 Task: Find connections with filter location Balāngīr with filter topic #Venturecapitalwith filter profile language French with filter current company Xpressbees (BusyBees Logistics Solutions Pvt. Ltd.) with filter school SSMRV Degree College with filter industry Meat Products Manufacturing with filter service category Homeowners Insurance with filter keywords title Board of Directors
Action: Mouse moved to (481, 66)
Screenshot: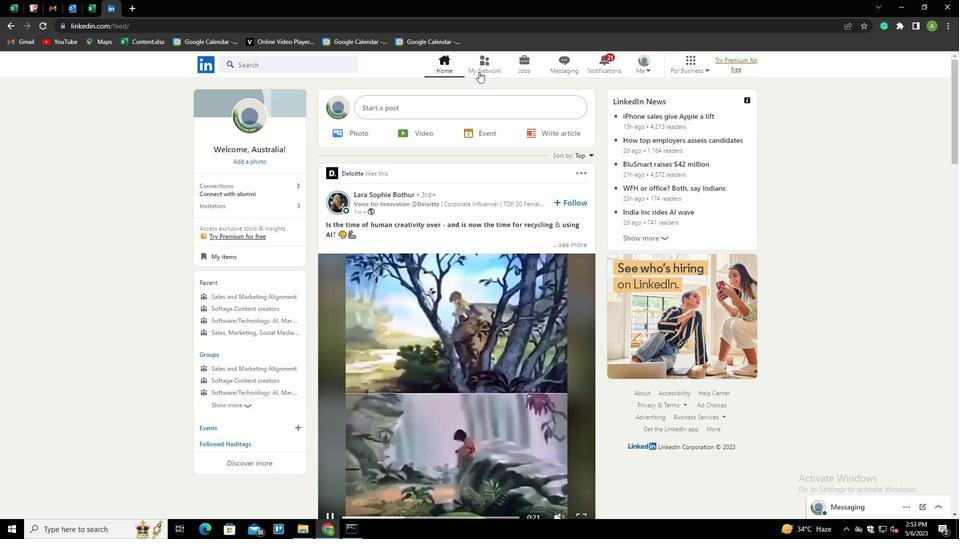 
Action: Mouse pressed left at (481, 66)
Screenshot: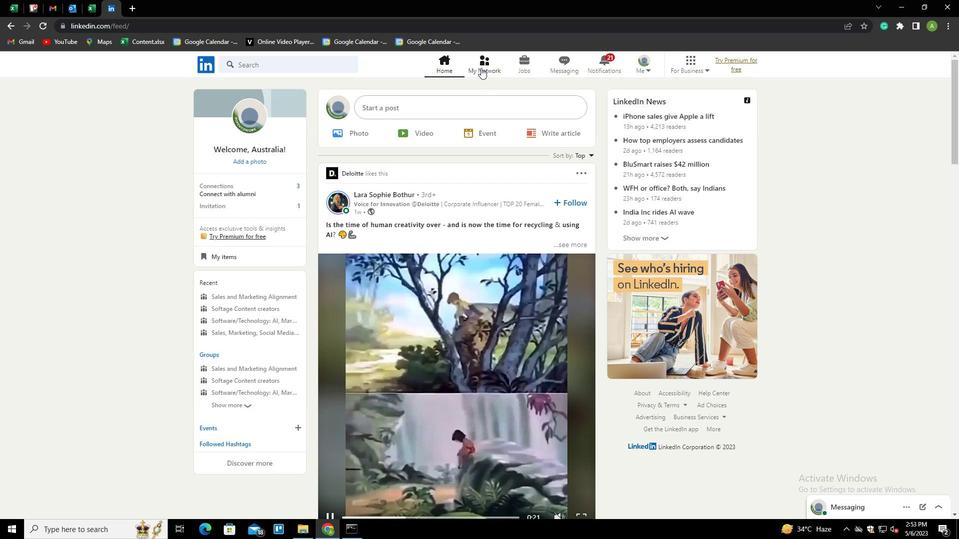 
Action: Mouse moved to (254, 117)
Screenshot: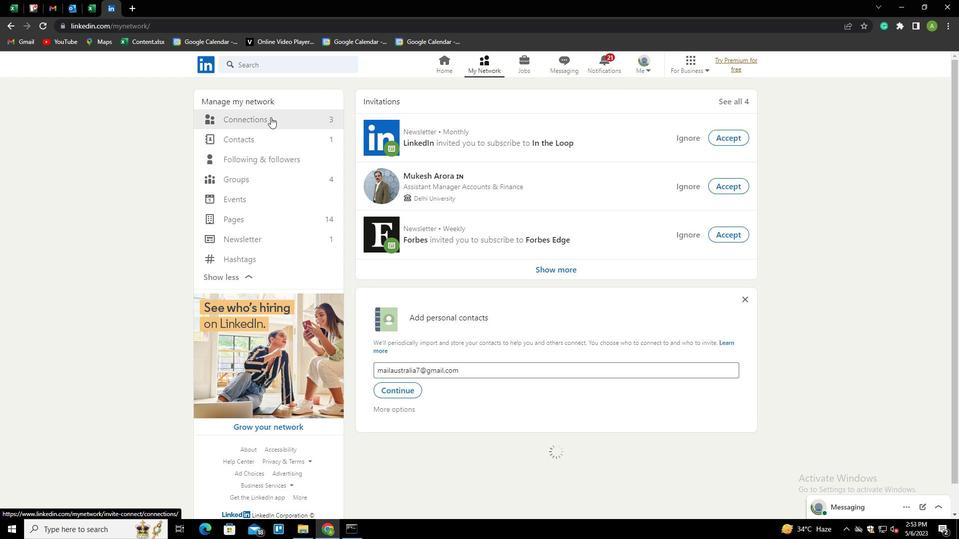 
Action: Mouse pressed left at (254, 117)
Screenshot: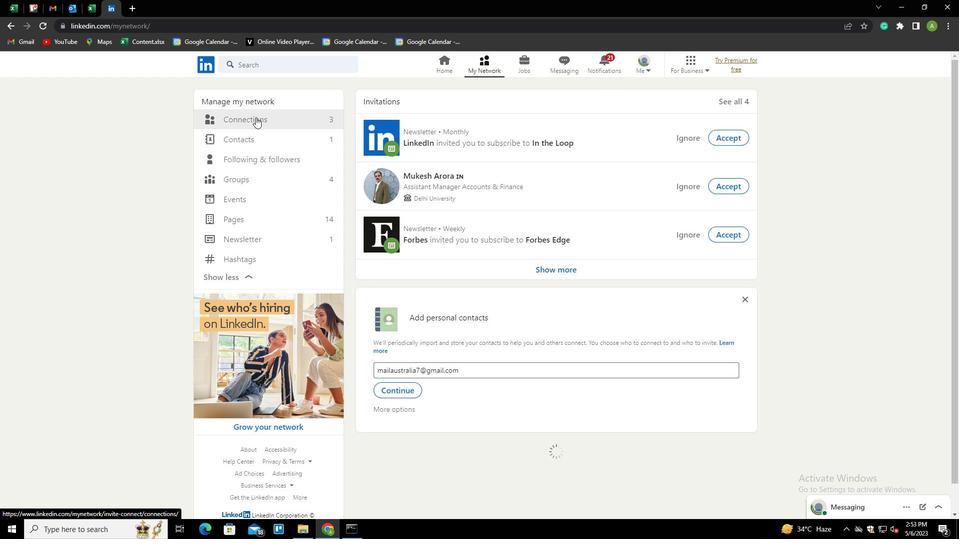 
Action: Mouse moved to (563, 121)
Screenshot: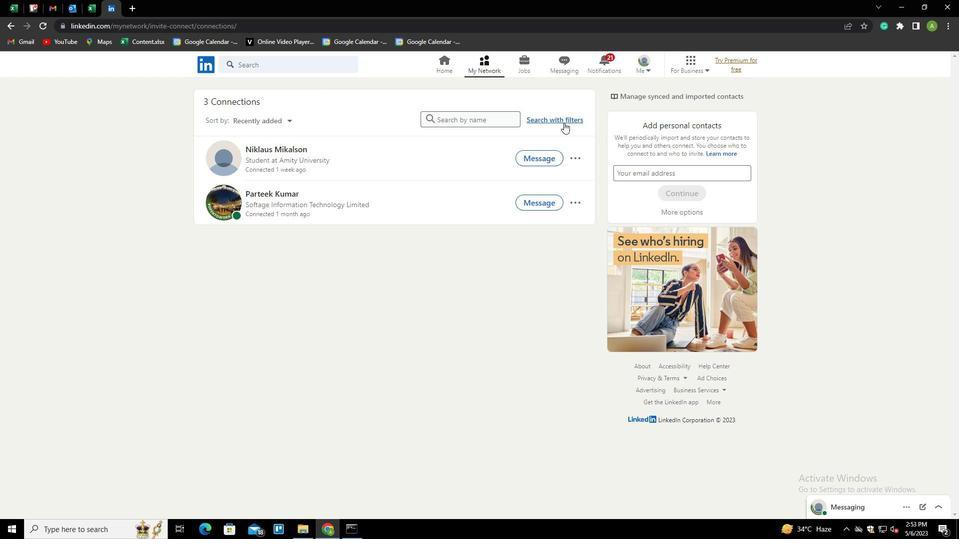 
Action: Mouse pressed left at (563, 121)
Screenshot: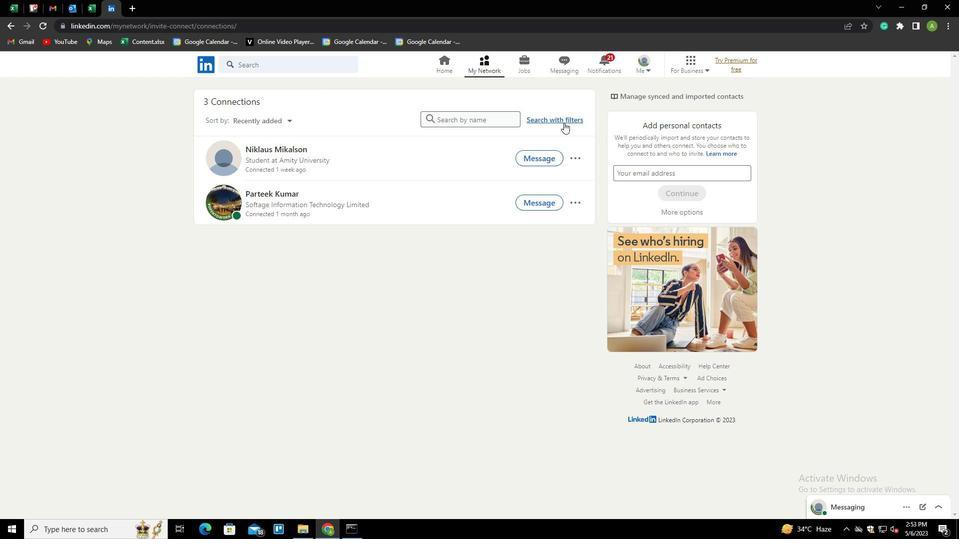 
Action: Mouse moved to (515, 92)
Screenshot: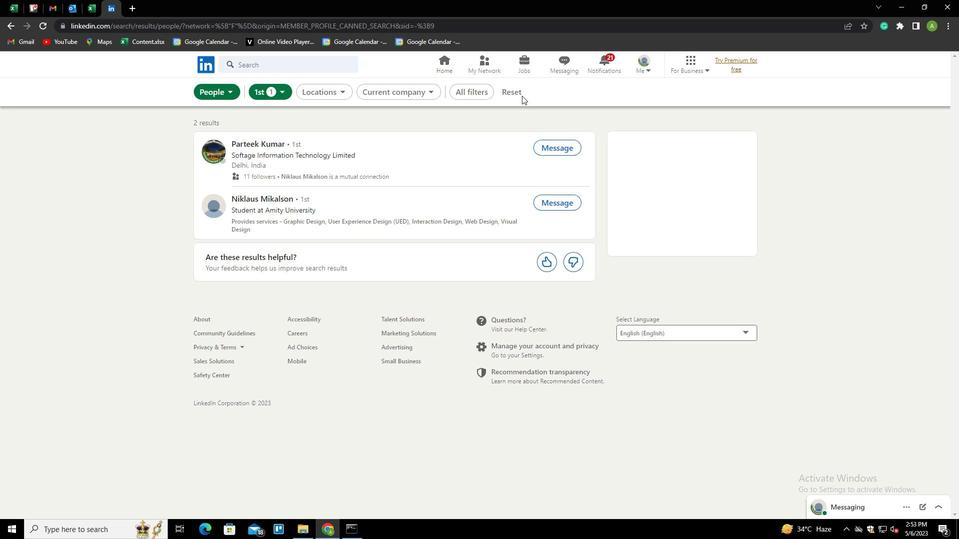 
Action: Mouse pressed left at (515, 92)
Screenshot: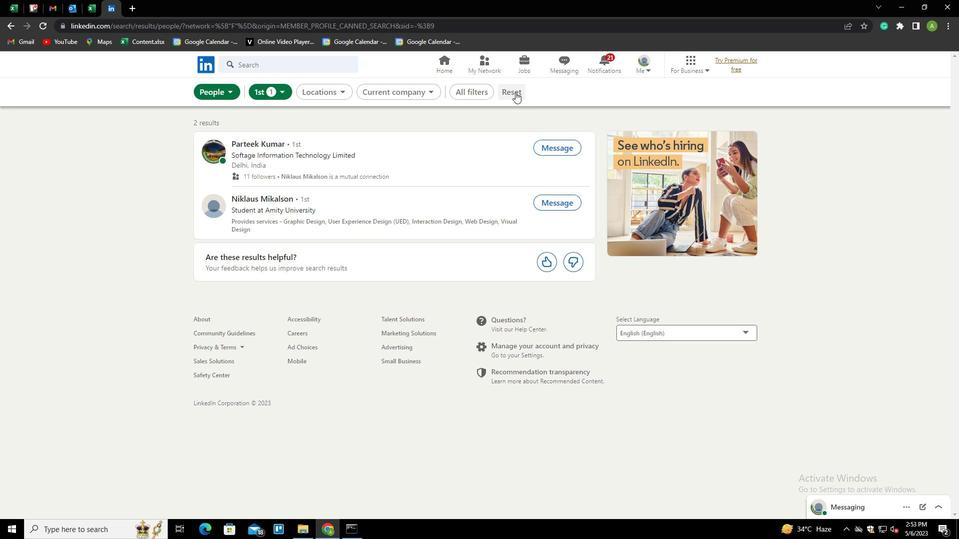 
Action: Mouse moved to (507, 92)
Screenshot: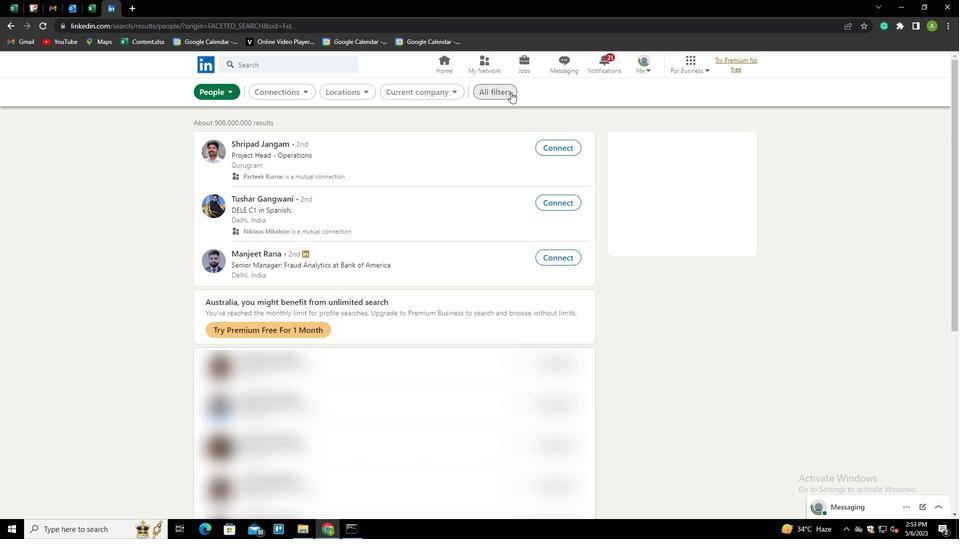 
Action: Mouse pressed left at (507, 92)
Screenshot: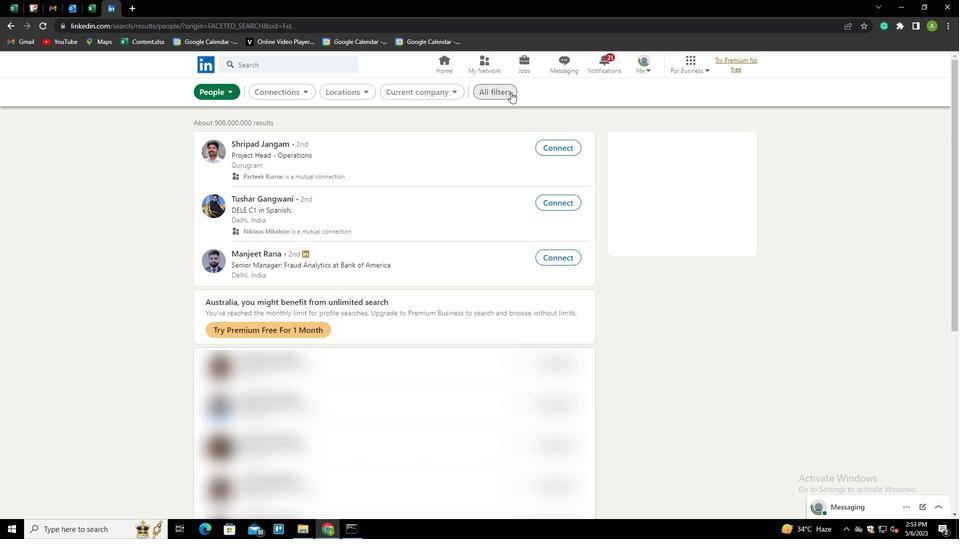 
Action: Mouse moved to (793, 298)
Screenshot: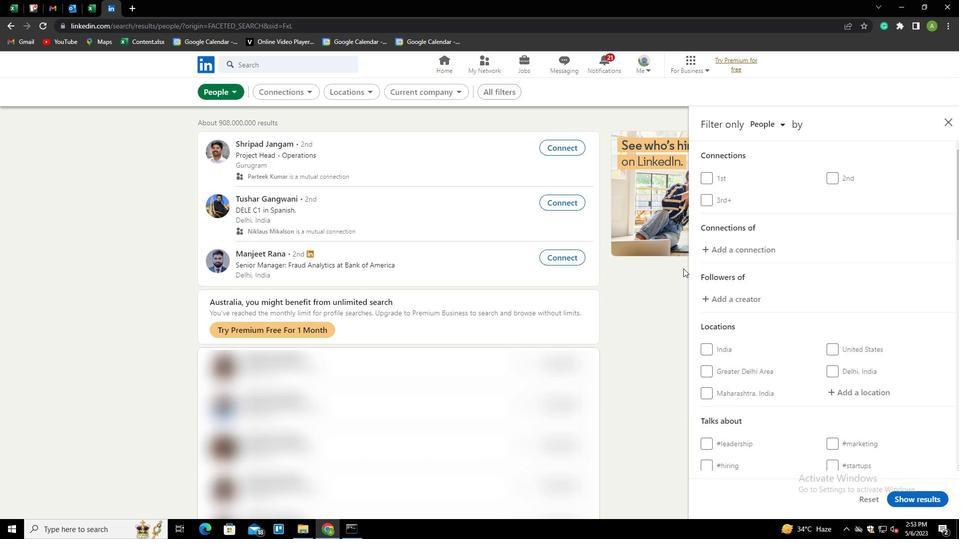 
Action: Mouse scrolled (793, 297) with delta (0, 0)
Screenshot: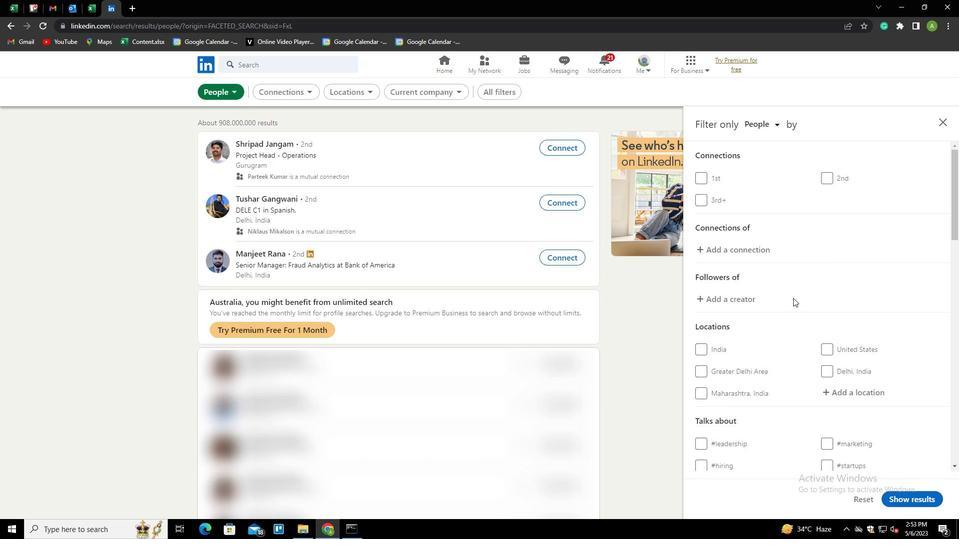 
Action: Mouse scrolled (793, 297) with delta (0, 0)
Screenshot: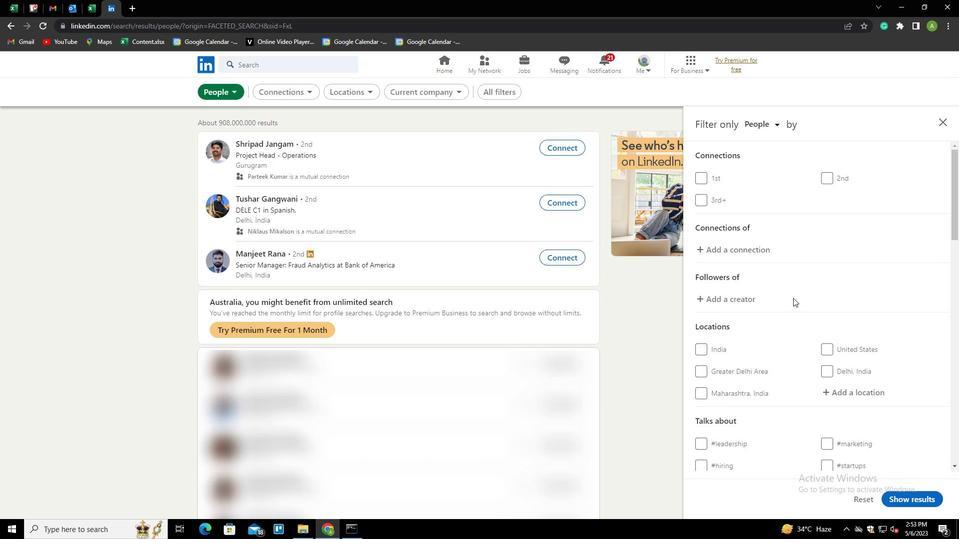 
Action: Mouse scrolled (793, 297) with delta (0, 0)
Screenshot: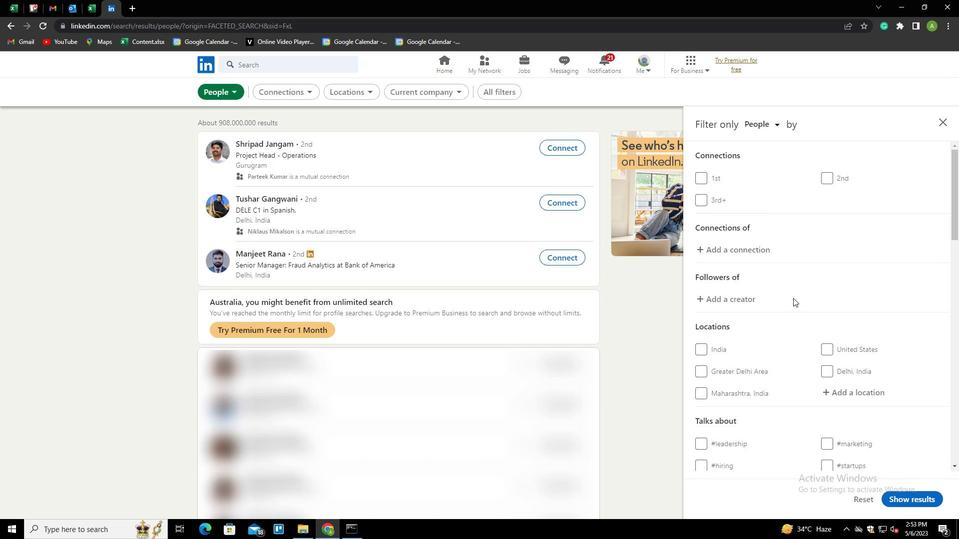 
Action: Mouse moved to (848, 244)
Screenshot: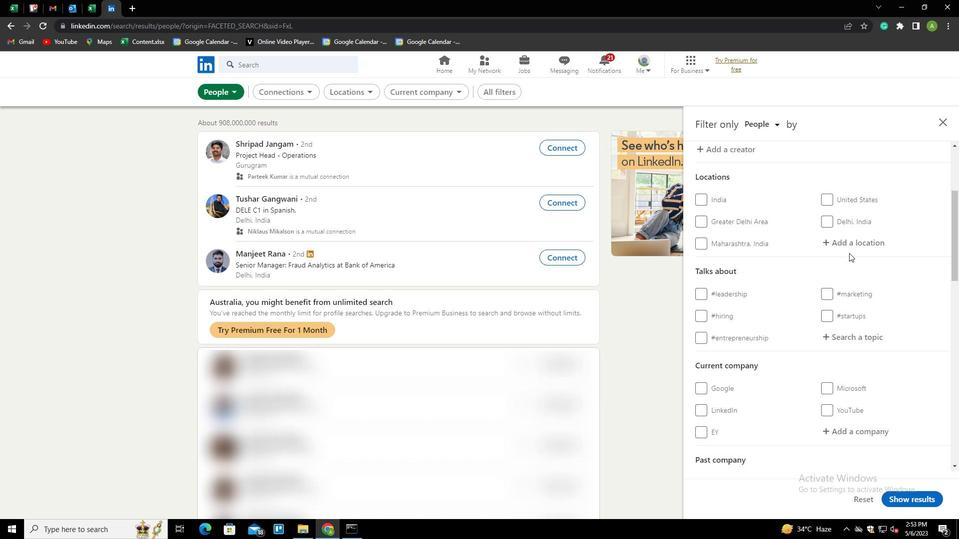 
Action: Mouse pressed left at (848, 244)
Screenshot: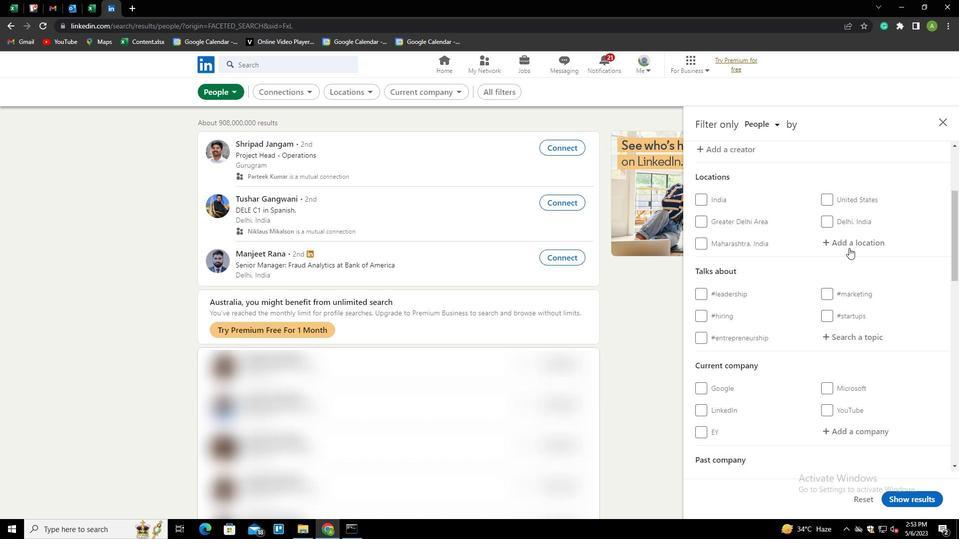 
Action: Key pressed <Key.shift>
Screenshot: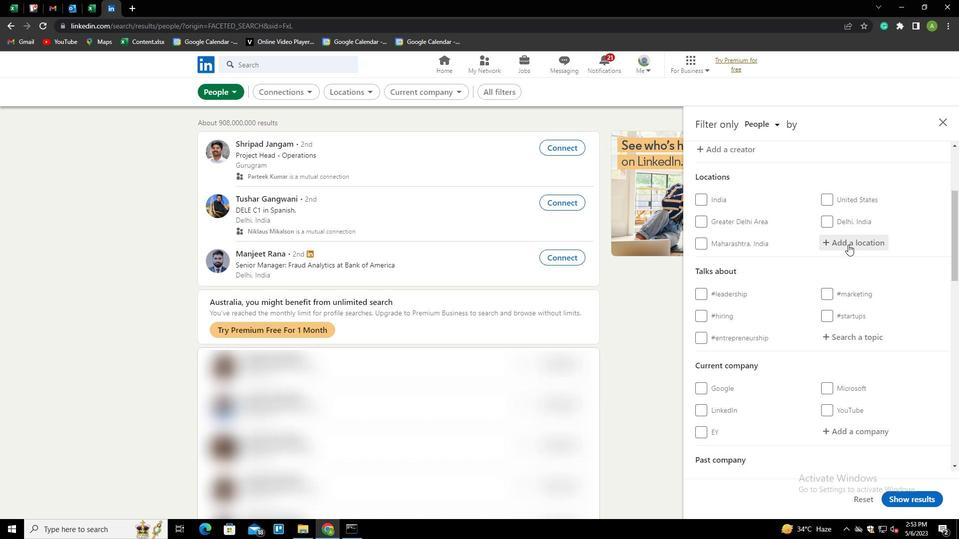 
Action: Mouse moved to (848, 244)
Screenshot: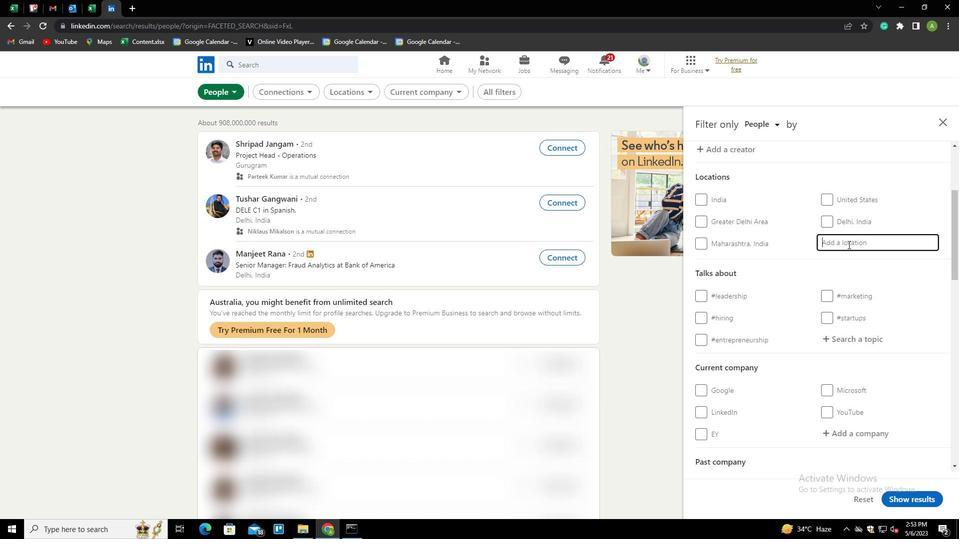 
Action: Key pressed BALANGIR<Key.down><Key.enter>
Screenshot: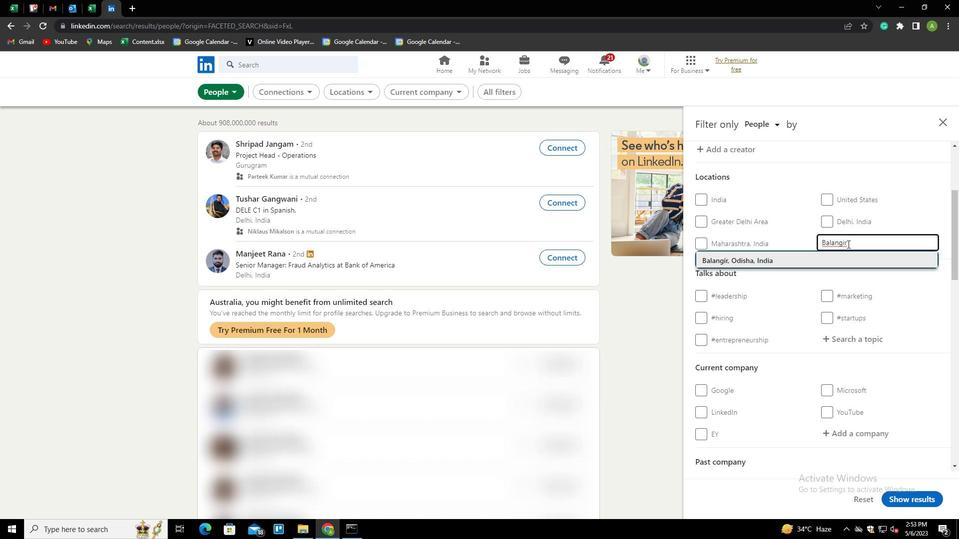 
Action: Mouse moved to (846, 243)
Screenshot: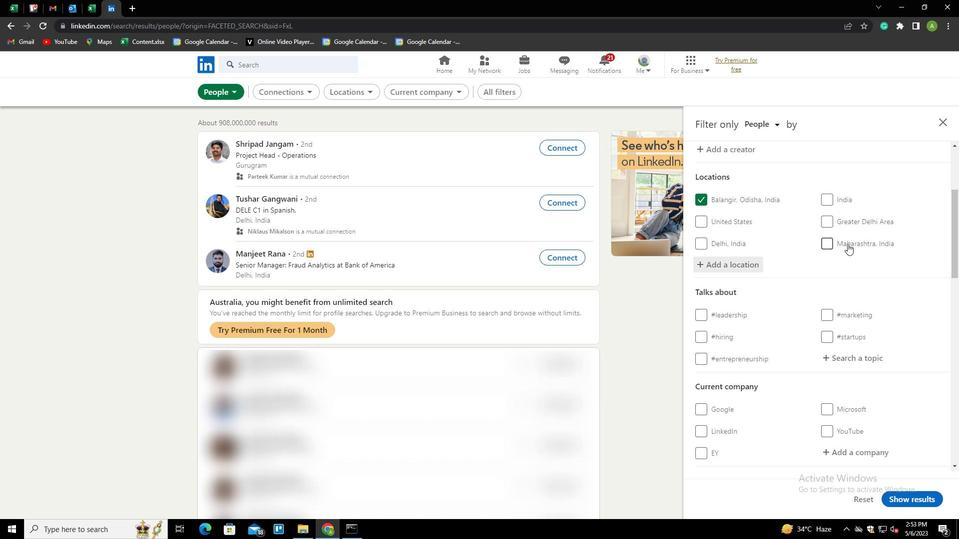 
Action: Mouse scrolled (846, 242) with delta (0, 0)
Screenshot: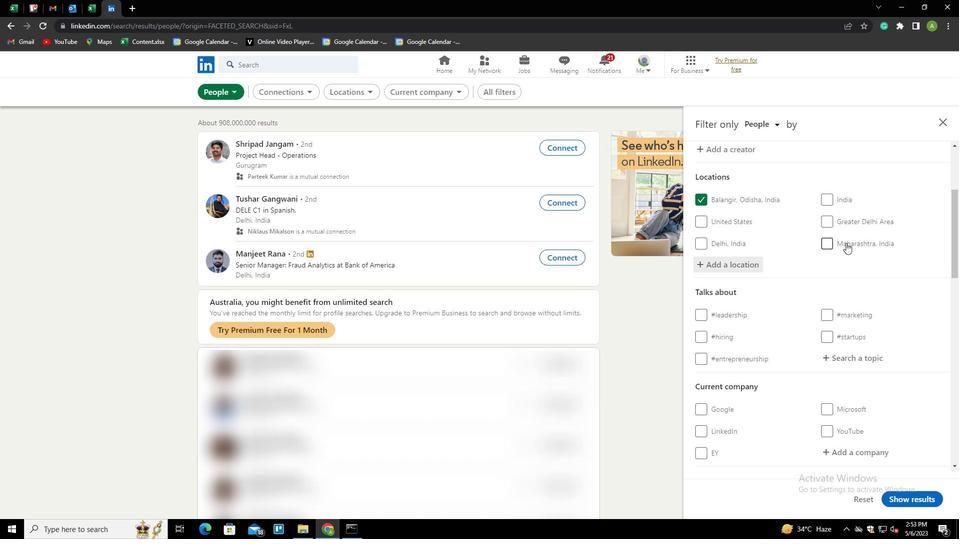 
Action: Mouse moved to (847, 243)
Screenshot: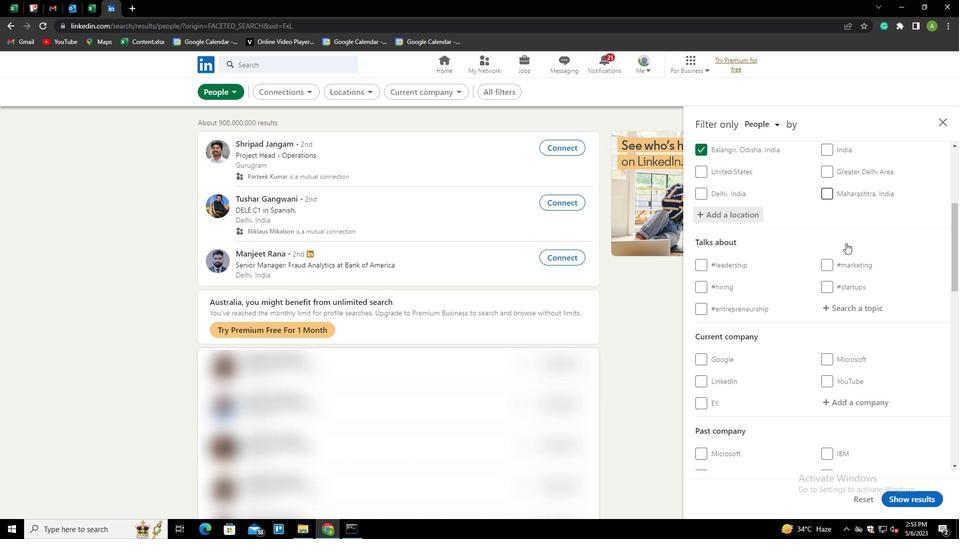 
Action: Mouse scrolled (847, 243) with delta (0, 0)
Screenshot: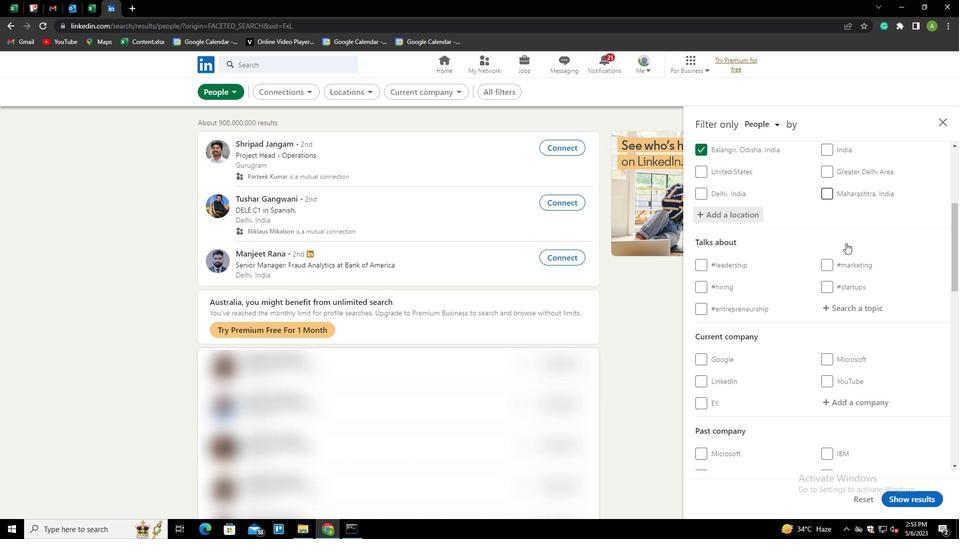 
Action: Mouse moved to (849, 258)
Screenshot: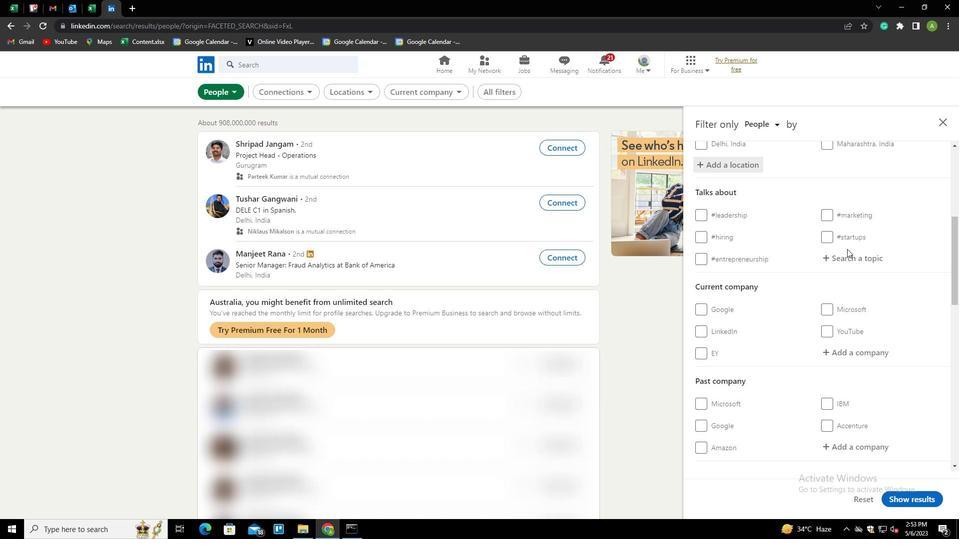 
Action: Mouse pressed left at (849, 258)
Screenshot: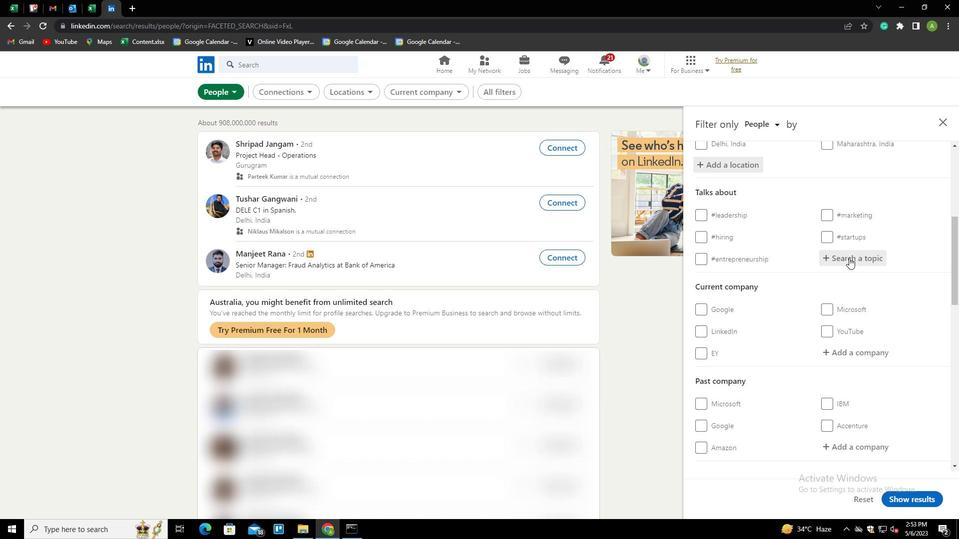 
Action: Key pressed <Key.shift>BE<Key.backspace><Key.backspace><Key.shift>VENTURECAPITAL<Key.down><Key.enter>
Screenshot: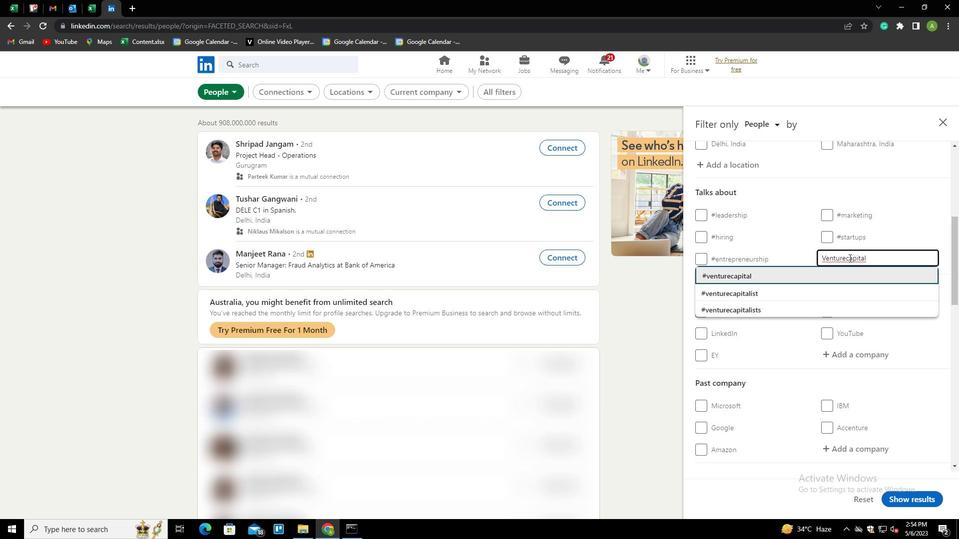 
Action: Mouse scrolled (849, 257) with delta (0, 0)
Screenshot: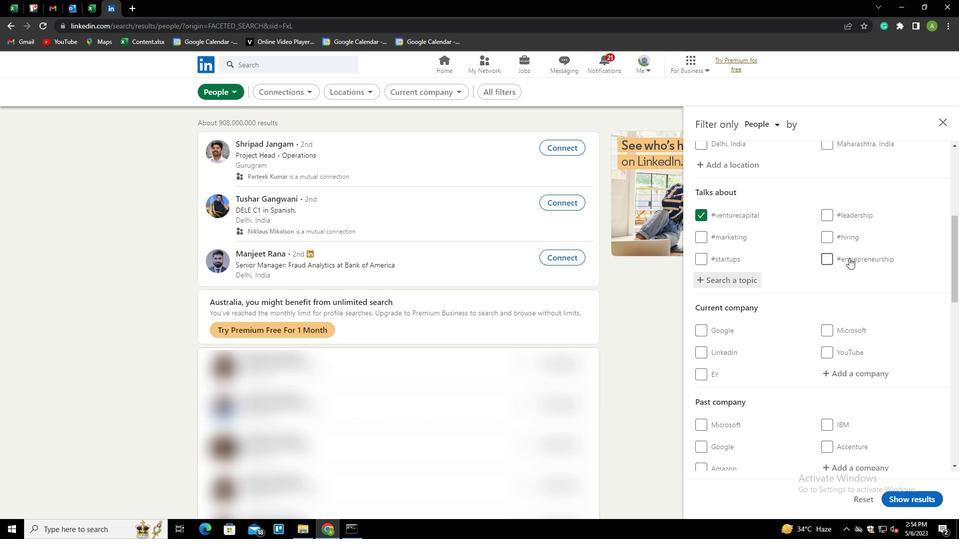 
Action: Mouse scrolled (849, 257) with delta (0, 0)
Screenshot: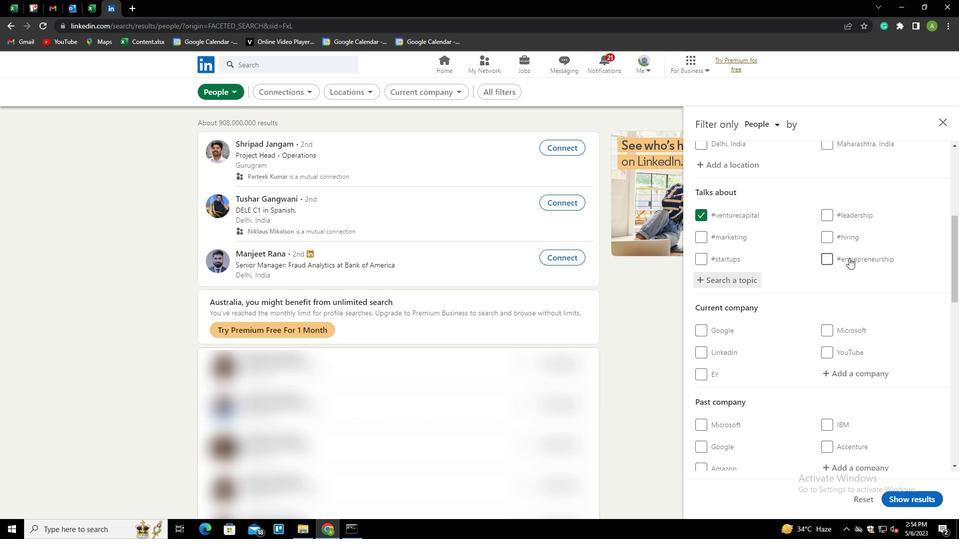 
Action: Mouse scrolled (849, 257) with delta (0, 0)
Screenshot: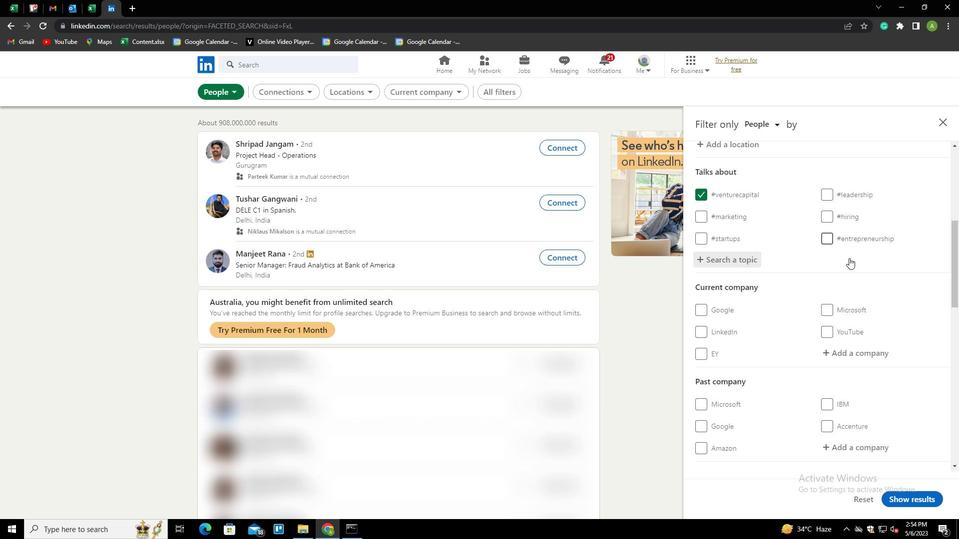 
Action: Mouse moved to (849, 260)
Screenshot: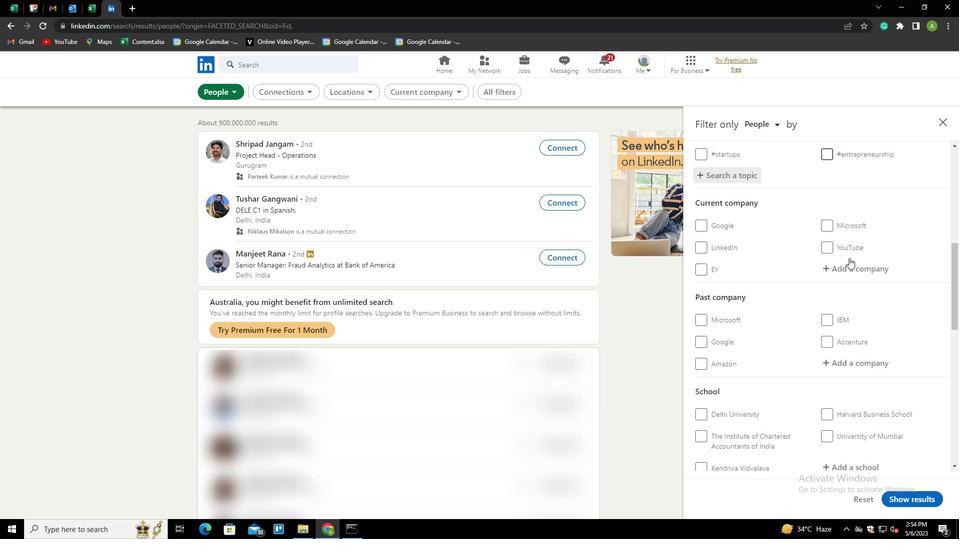 
Action: Mouse scrolled (849, 260) with delta (0, 0)
Screenshot: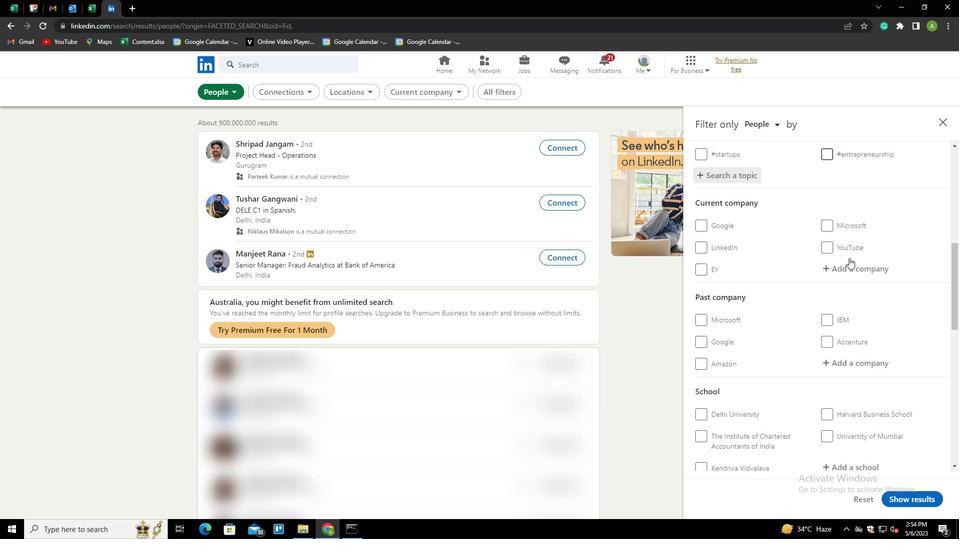 
Action: Mouse moved to (849, 261)
Screenshot: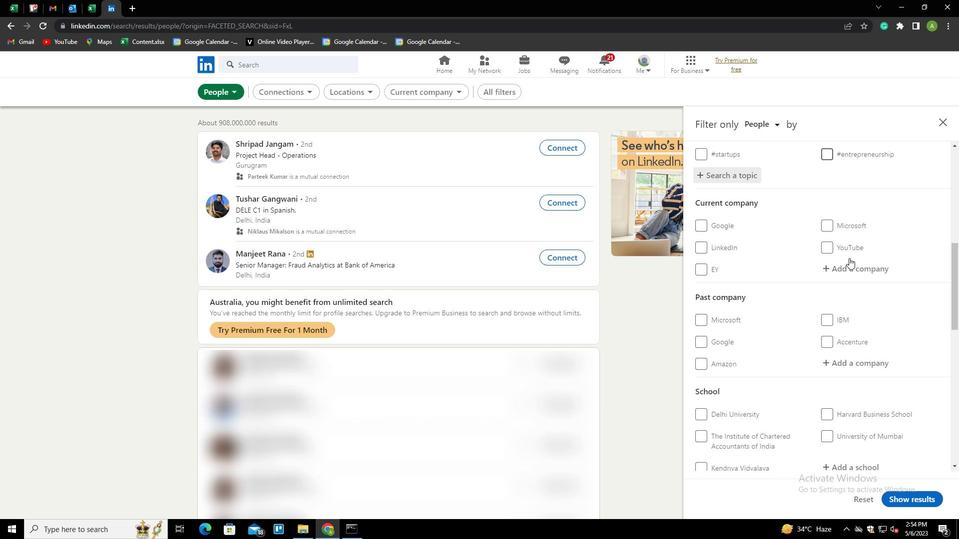 
Action: Mouse scrolled (849, 260) with delta (0, 0)
Screenshot: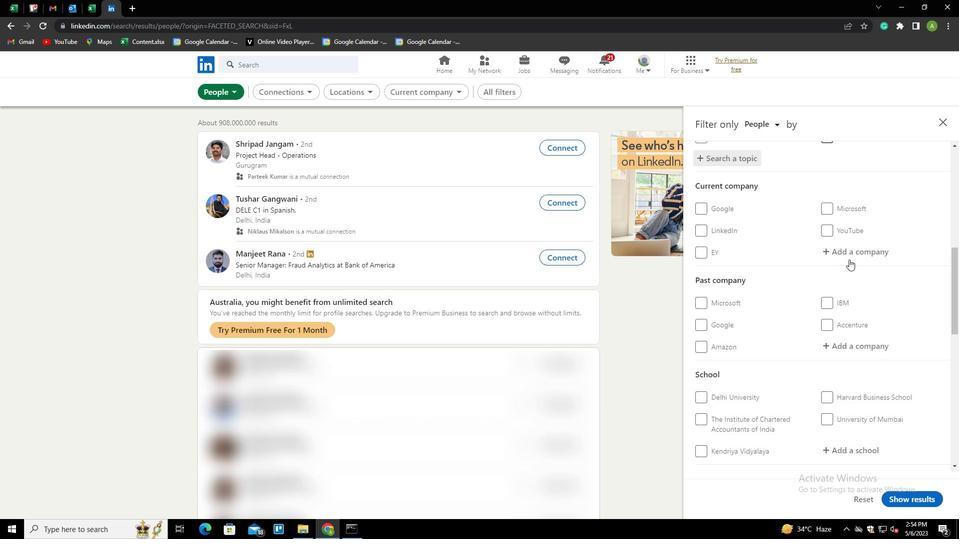 
Action: Mouse scrolled (849, 260) with delta (0, 0)
Screenshot: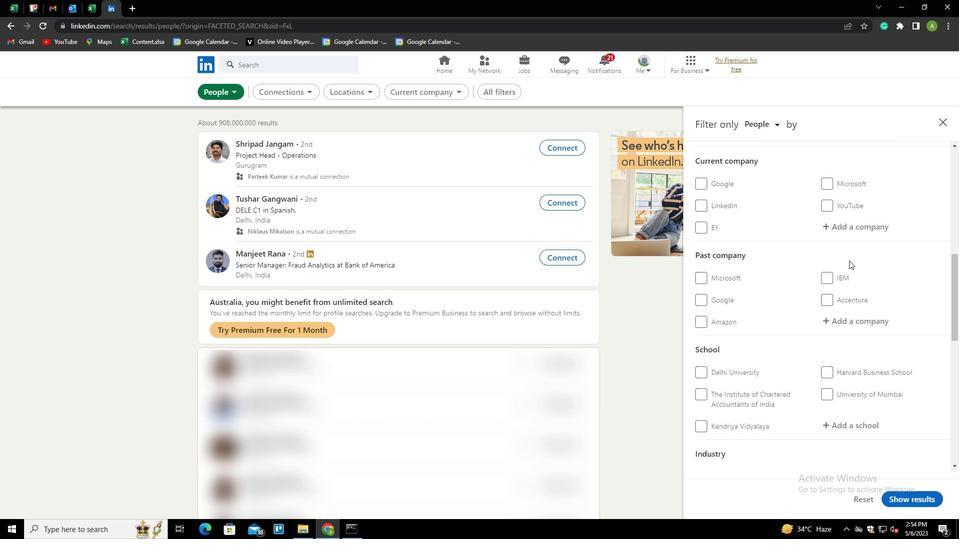 
Action: Mouse scrolled (849, 260) with delta (0, 0)
Screenshot: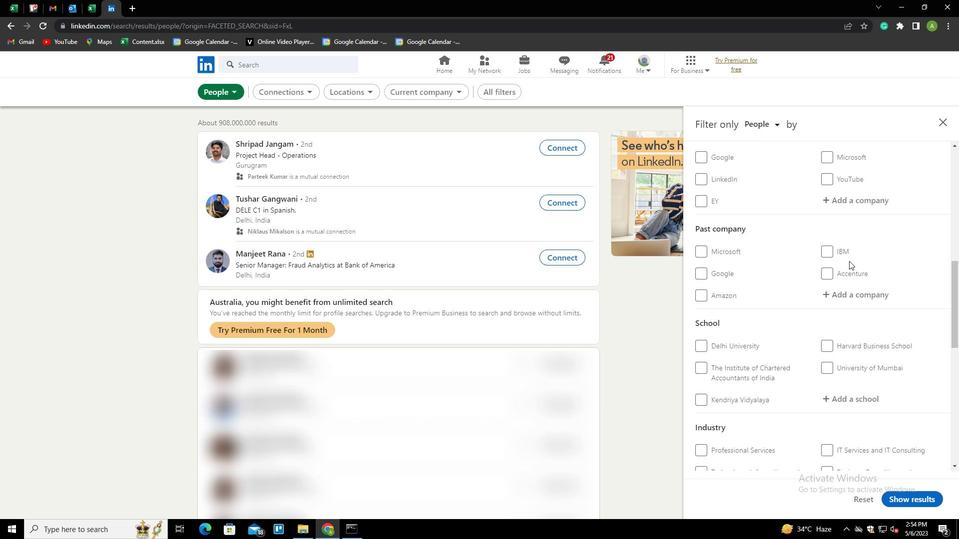 
Action: Mouse scrolled (849, 260) with delta (0, 0)
Screenshot: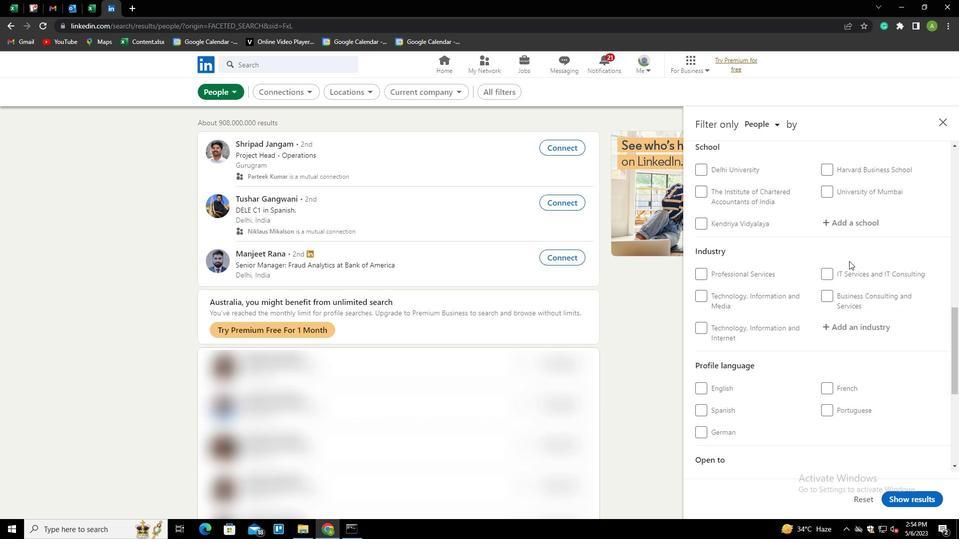 
Action: Mouse scrolled (849, 260) with delta (0, 0)
Screenshot: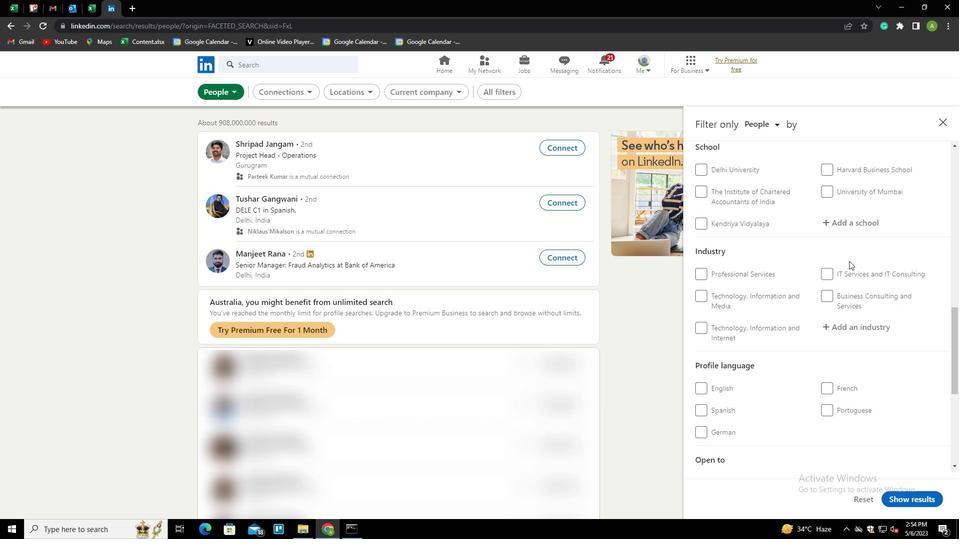 
Action: Mouse moved to (824, 286)
Screenshot: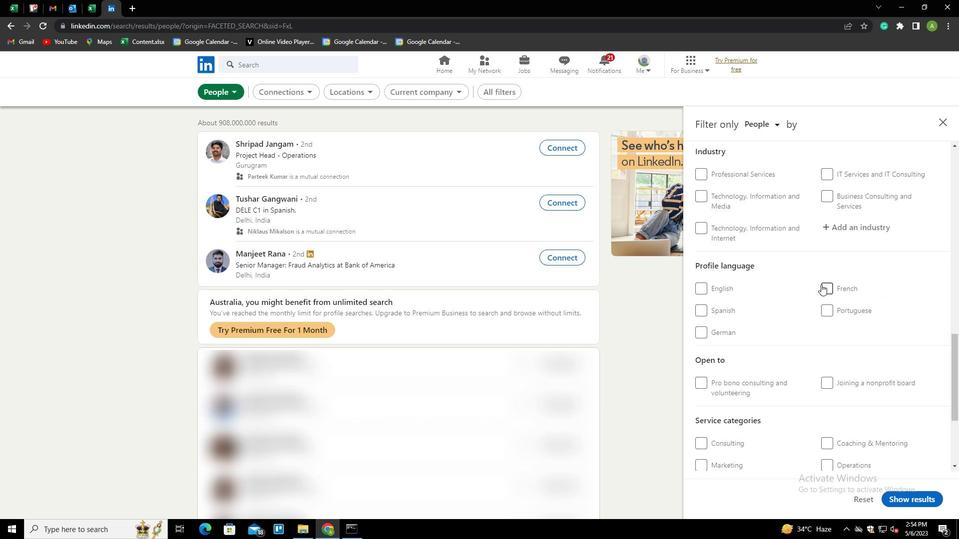 
Action: Mouse pressed left at (824, 286)
Screenshot: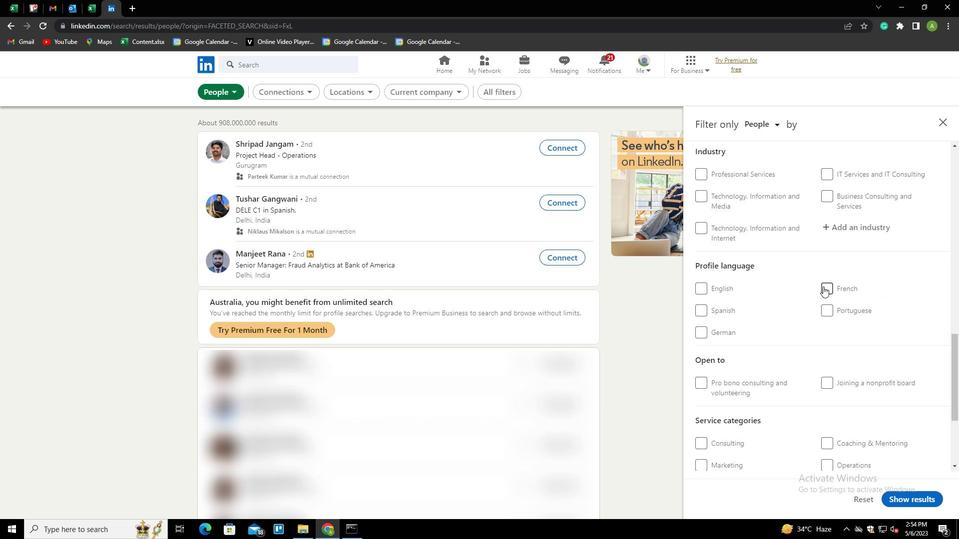 
Action: Mouse moved to (857, 266)
Screenshot: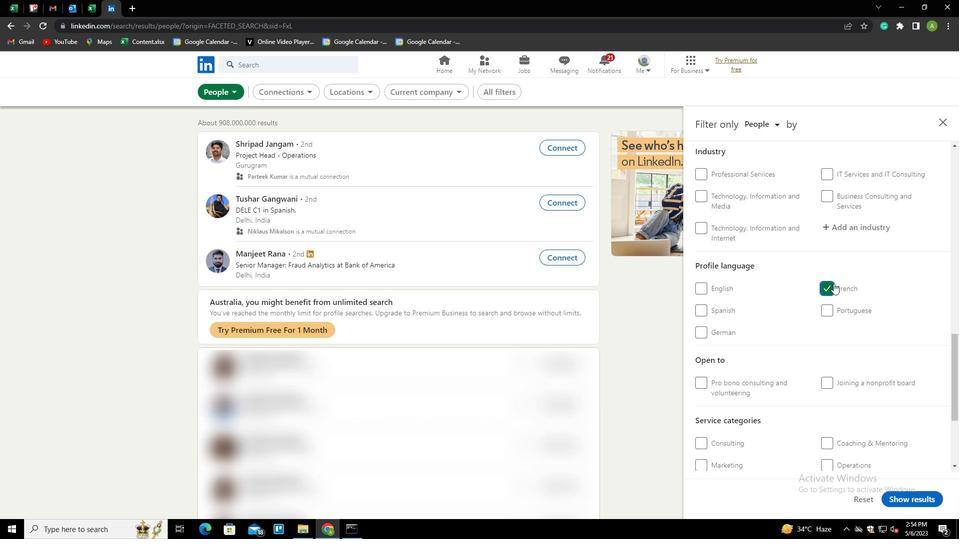 
Action: Mouse scrolled (857, 267) with delta (0, 0)
Screenshot: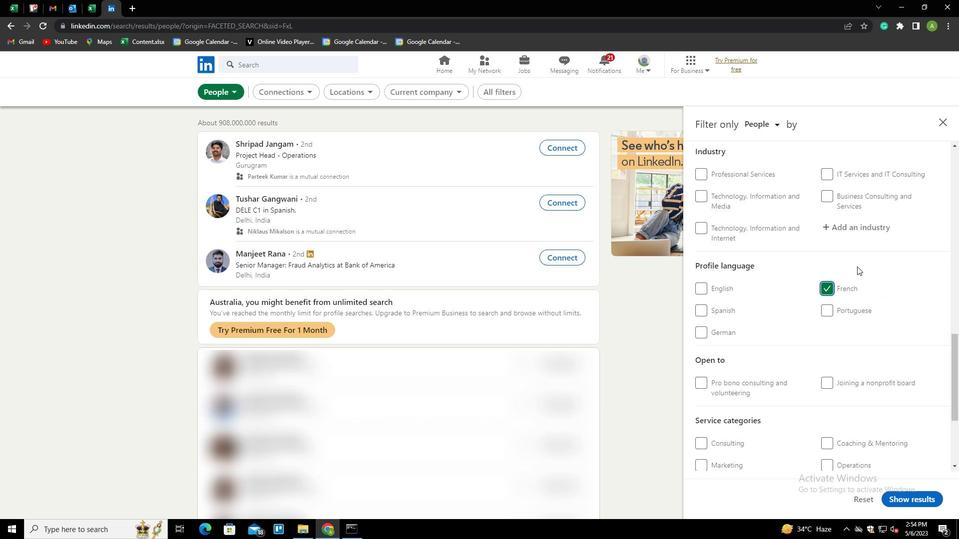 
Action: Mouse scrolled (857, 267) with delta (0, 0)
Screenshot: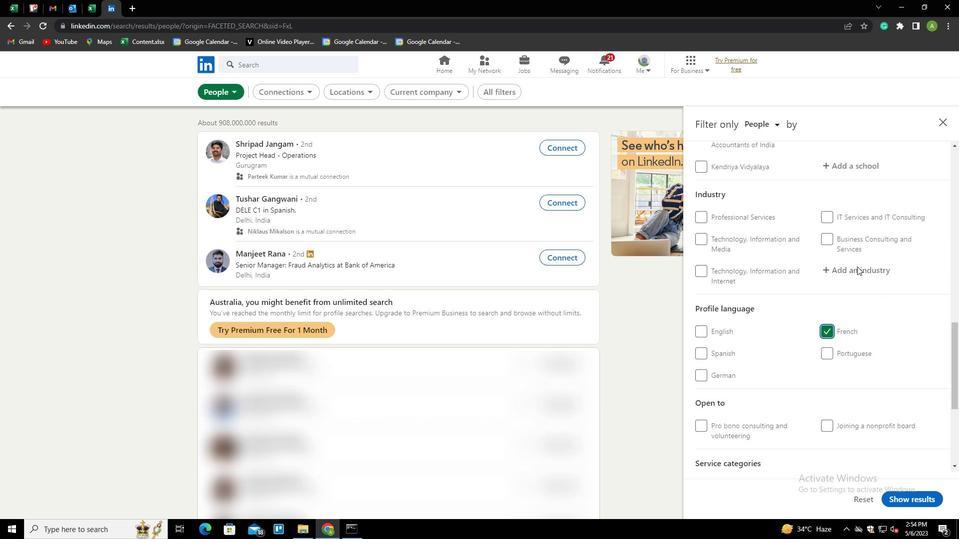 
Action: Mouse moved to (858, 266)
Screenshot: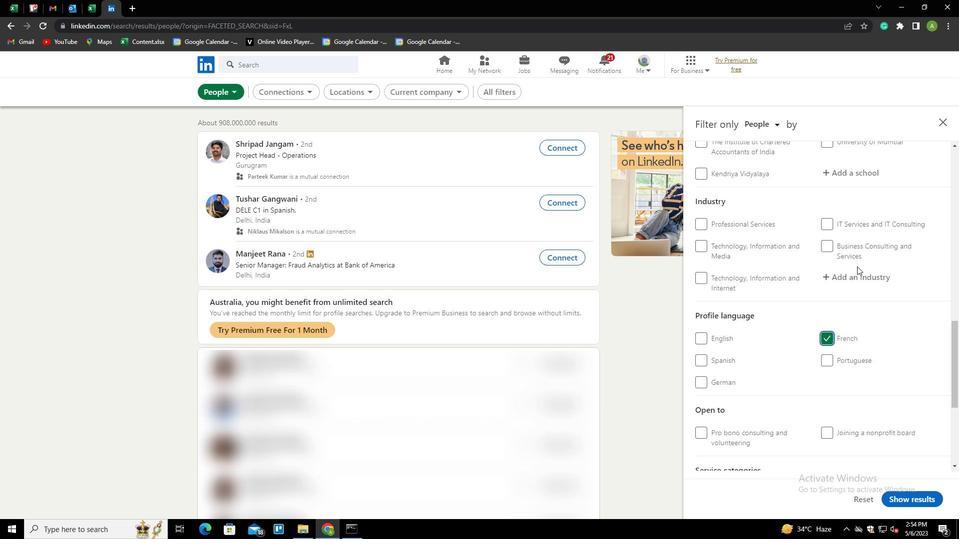 
Action: Mouse scrolled (858, 267) with delta (0, 0)
Screenshot: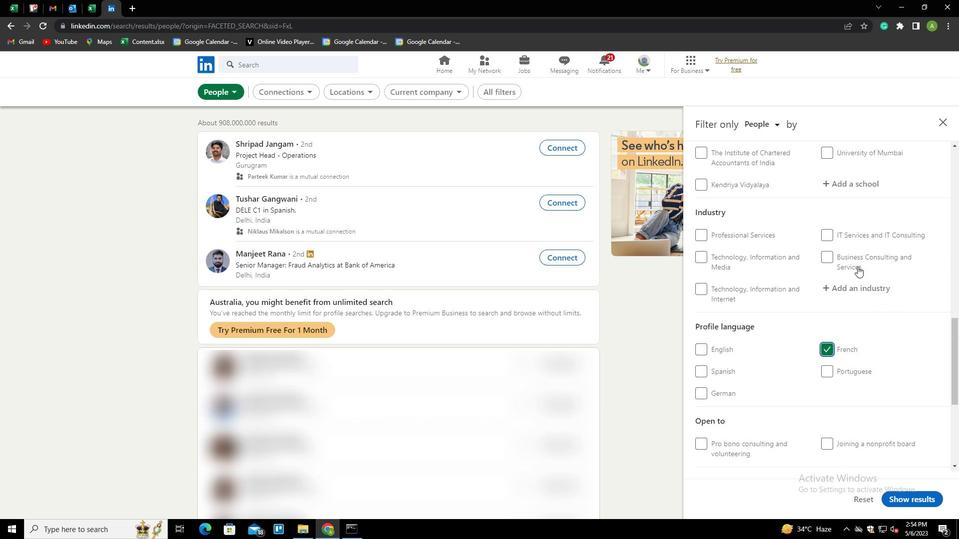 
Action: Mouse scrolled (858, 267) with delta (0, 0)
Screenshot: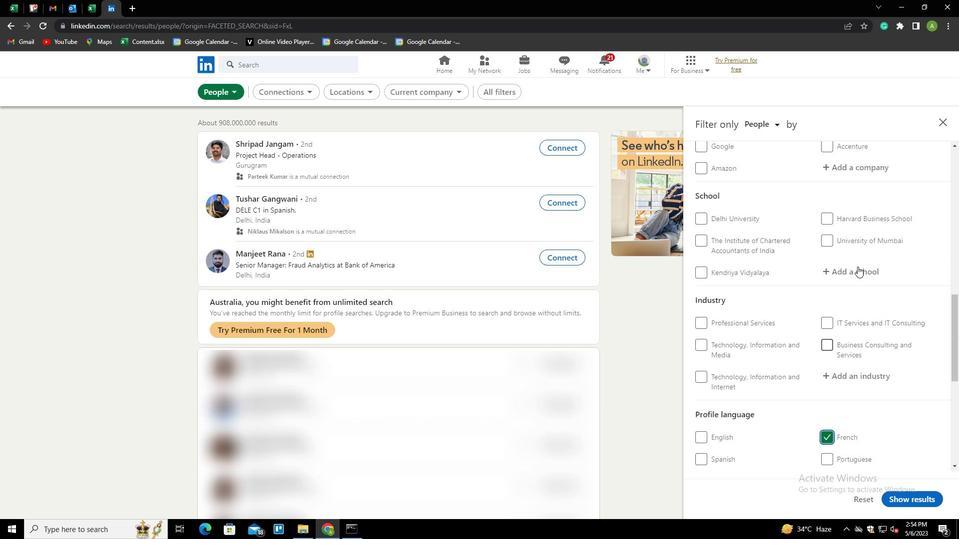 
Action: Mouse scrolled (858, 267) with delta (0, 0)
Screenshot: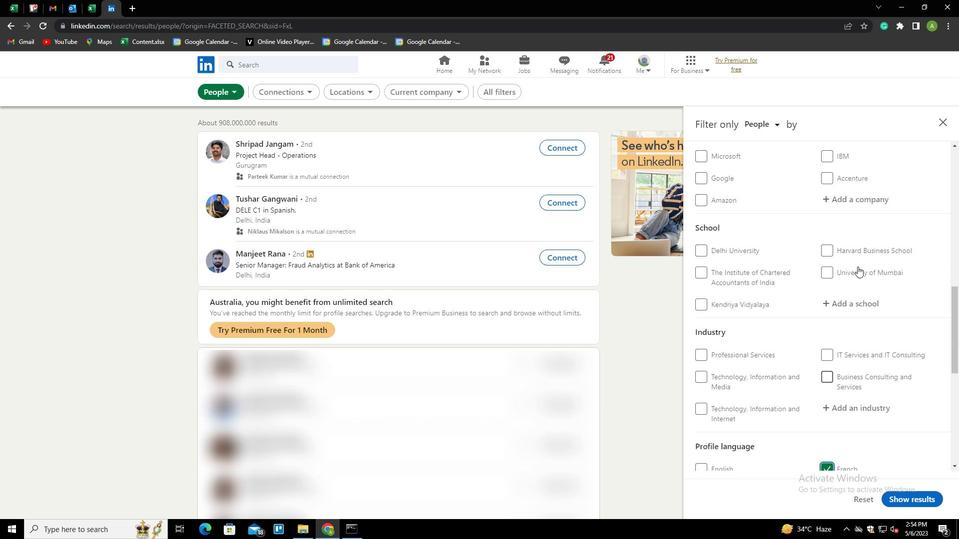 
Action: Mouse scrolled (858, 267) with delta (0, 0)
Screenshot: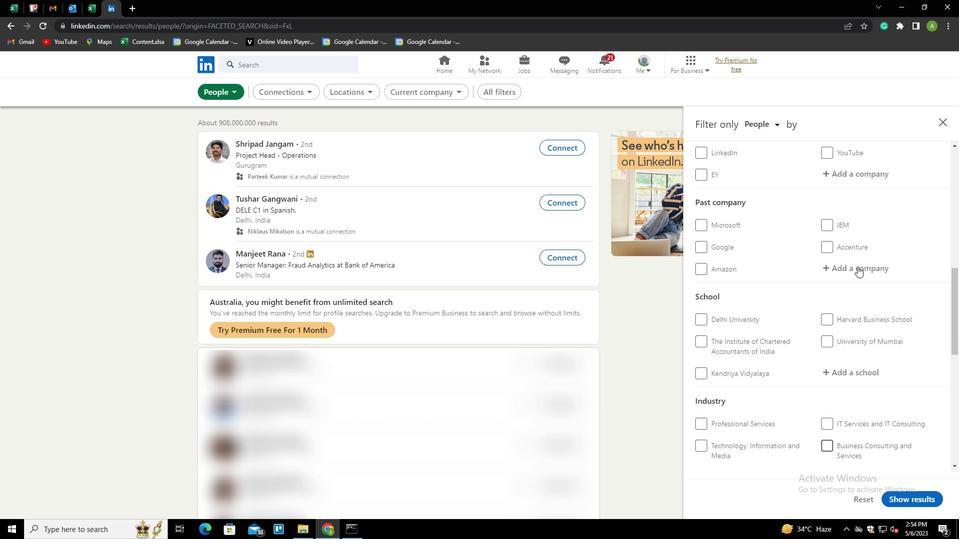 
Action: Mouse moved to (848, 226)
Screenshot: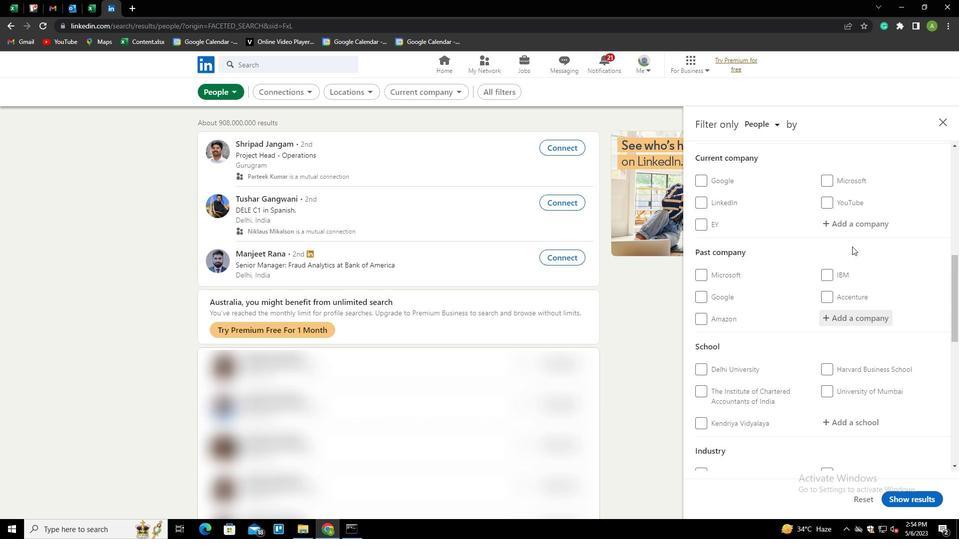 
Action: Mouse pressed left at (848, 226)
Screenshot: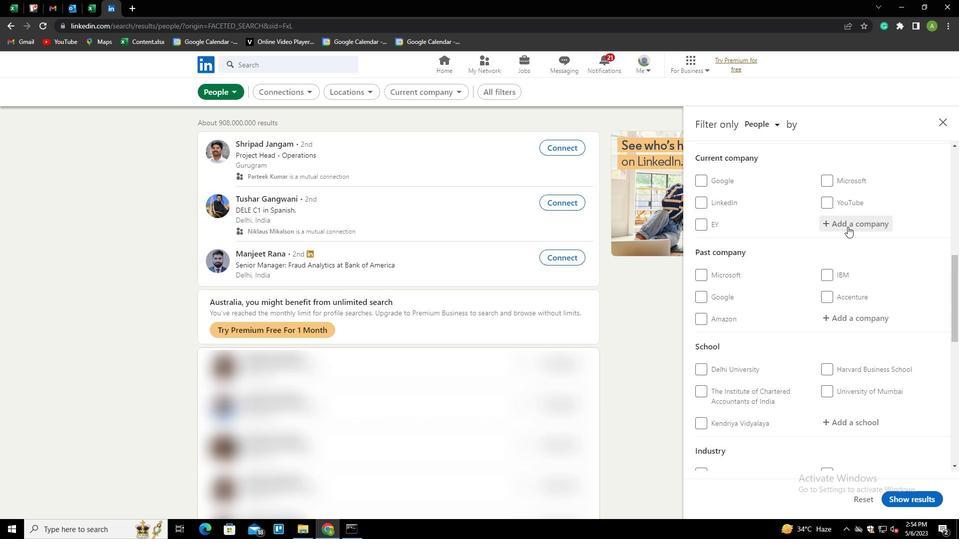 
Action: Key pressed <Key.shift>XPRESSBEES<Key.space><Key.down><Key.enter>
Screenshot: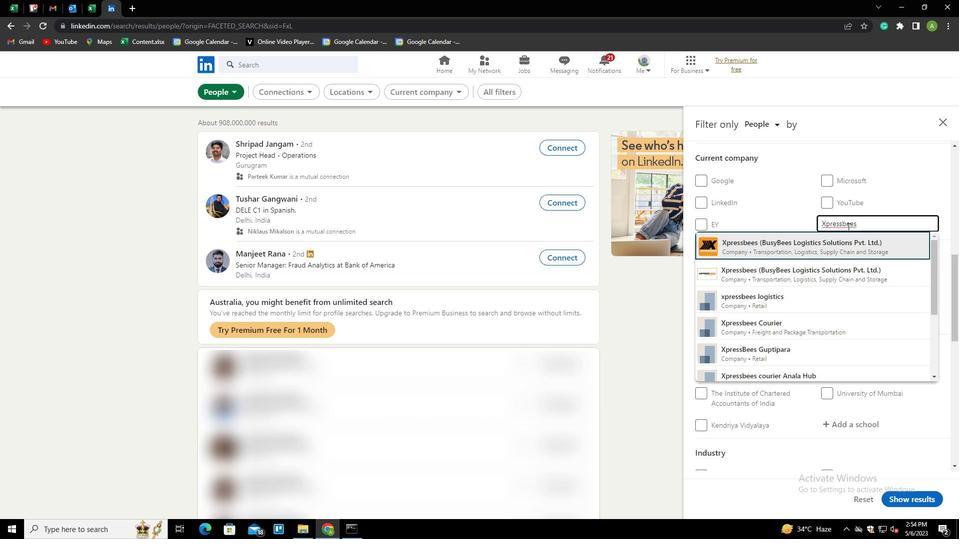 
Action: Mouse scrolled (848, 226) with delta (0, 0)
Screenshot: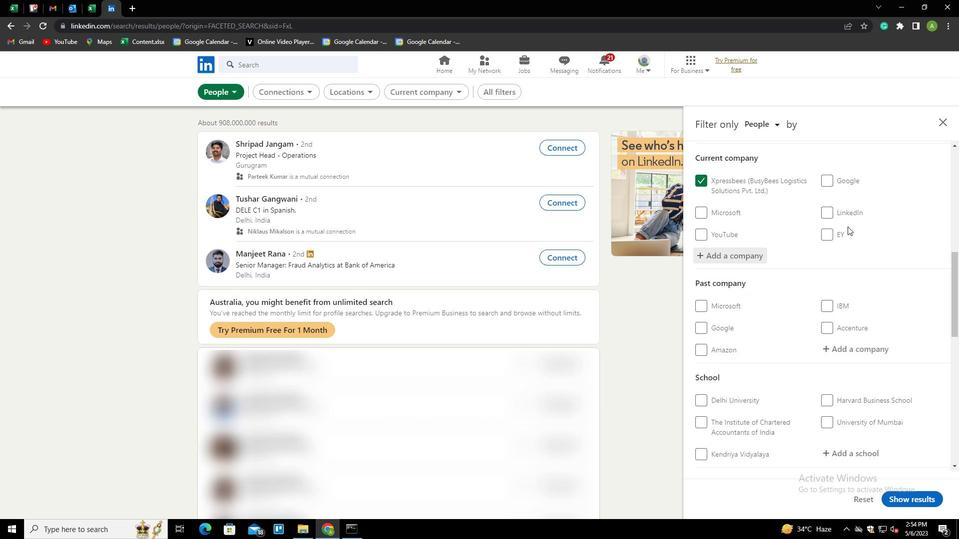 
Action: Mouse scrolled (848, 226) with delta (0, 0)
Screenshot: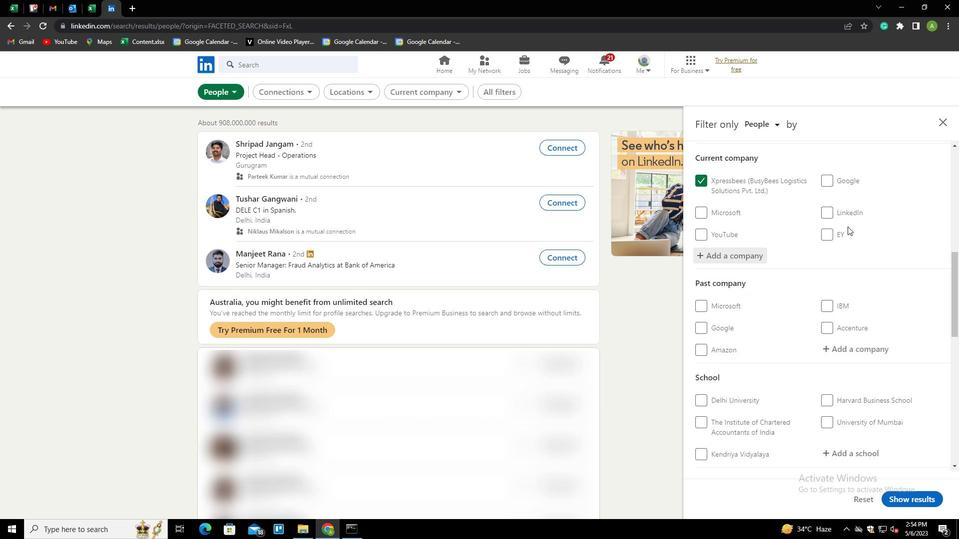 
Action: Mouse scrolled (848, 226) with delta (0, 0)
Screenshot: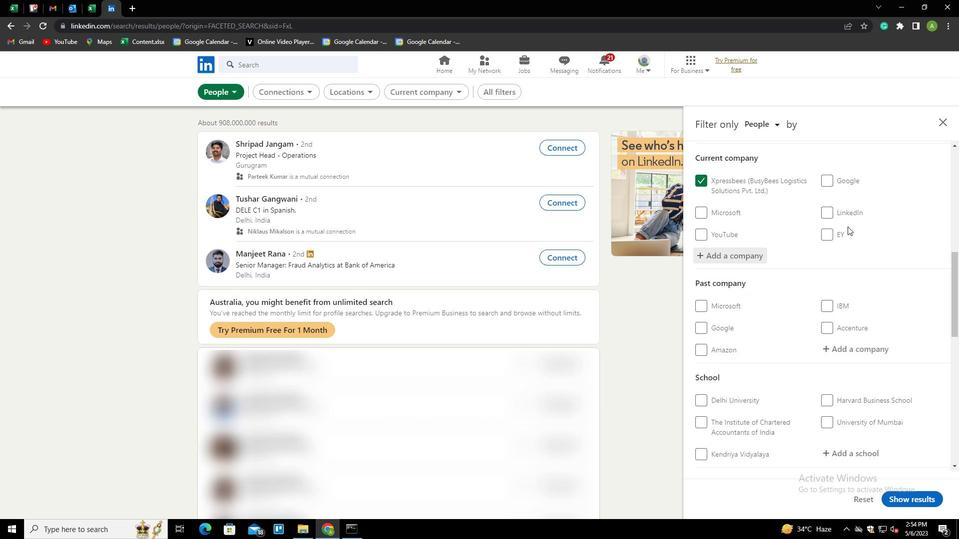 
Action: Mouse scrolled (848, 226) with delta (0, 0)
Screenshot: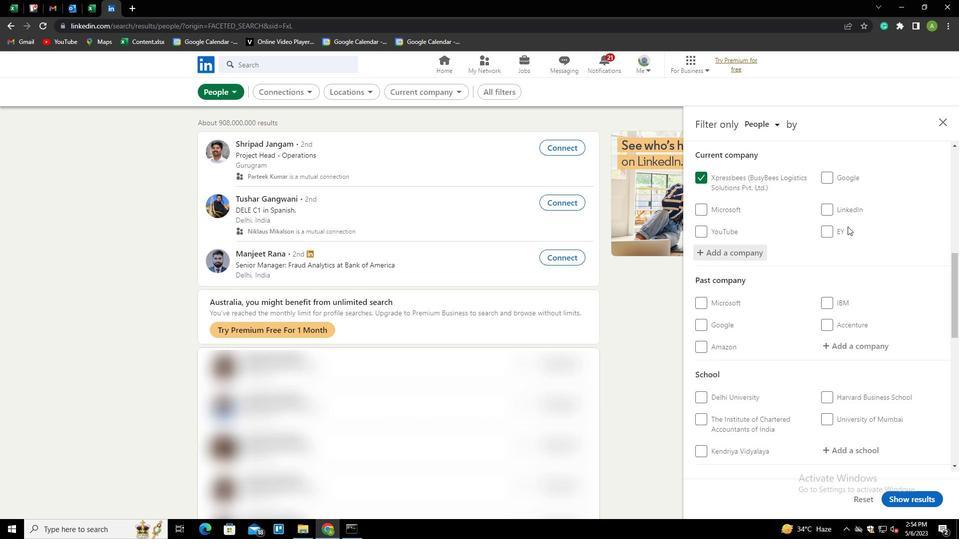 
Action: Mouse moved to (845, 251)
Screenshot: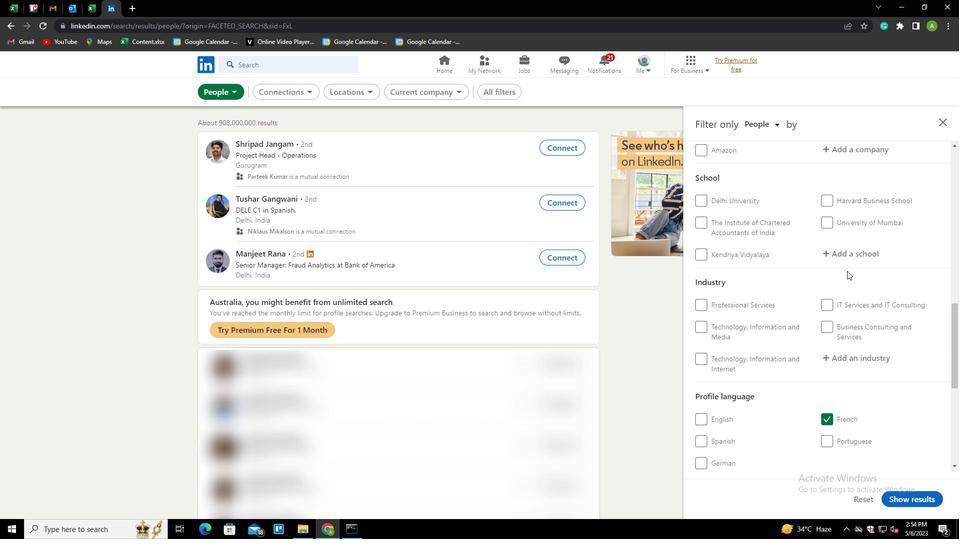 
Action: Mouse pressed left at (845, 251)
Screenshot: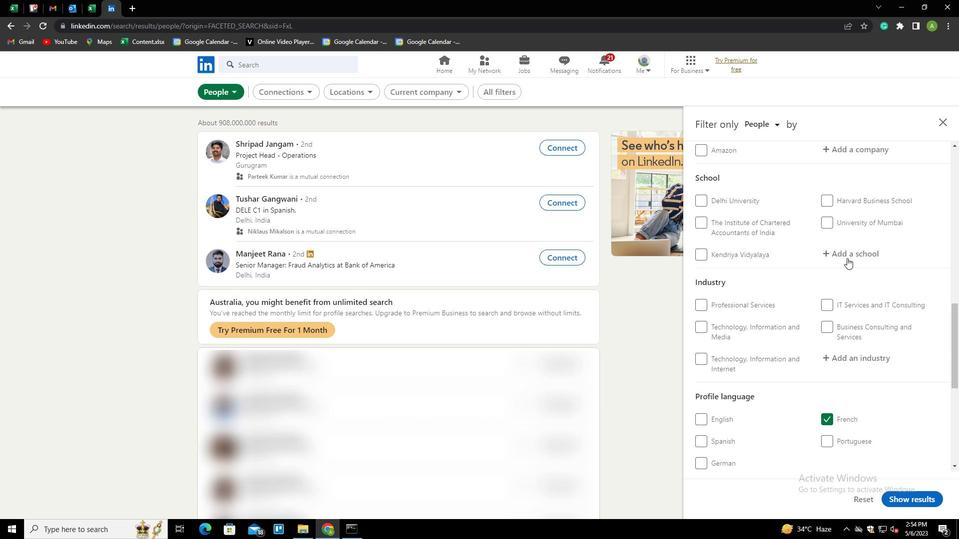 
Action: Key pressed <Key.shift>SSMRV<Key.space>DEGREE<Key.space><Key.shift>COLLEGE<Key.down><Key.enter>
Screenshot: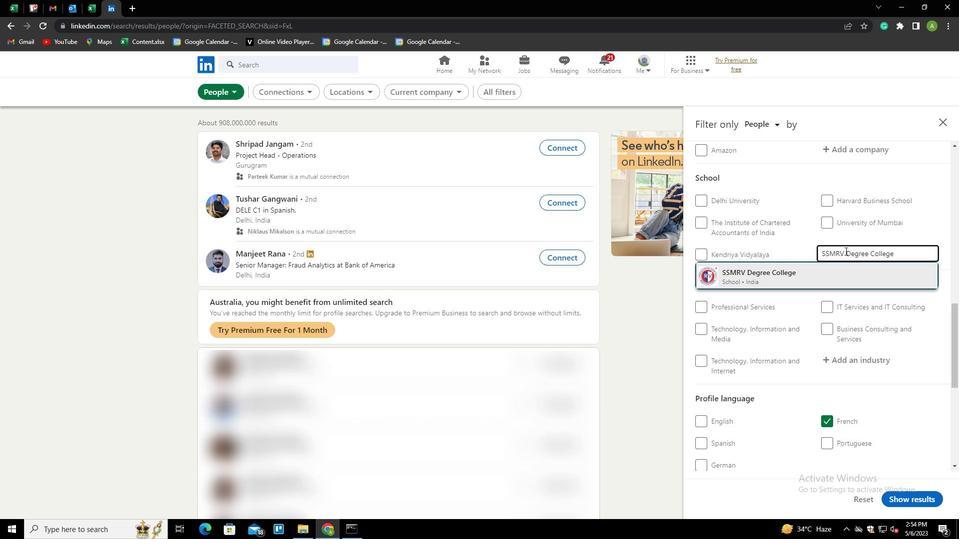 
Action: Mouse scrolled (845, 250) with delta (0, 0)
Screenshot: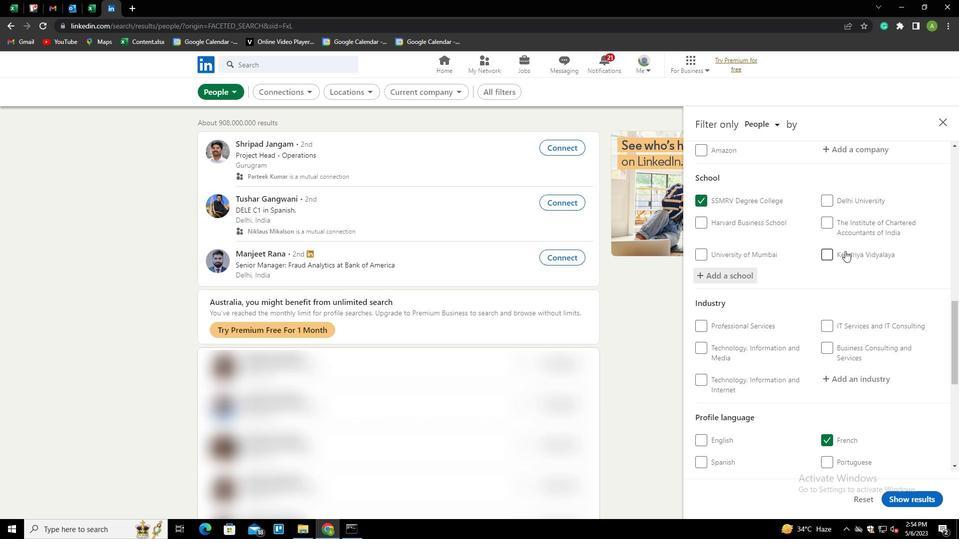 
Action: Mouse scrolled (845, 250) with delta (0, 0)
Screenshot: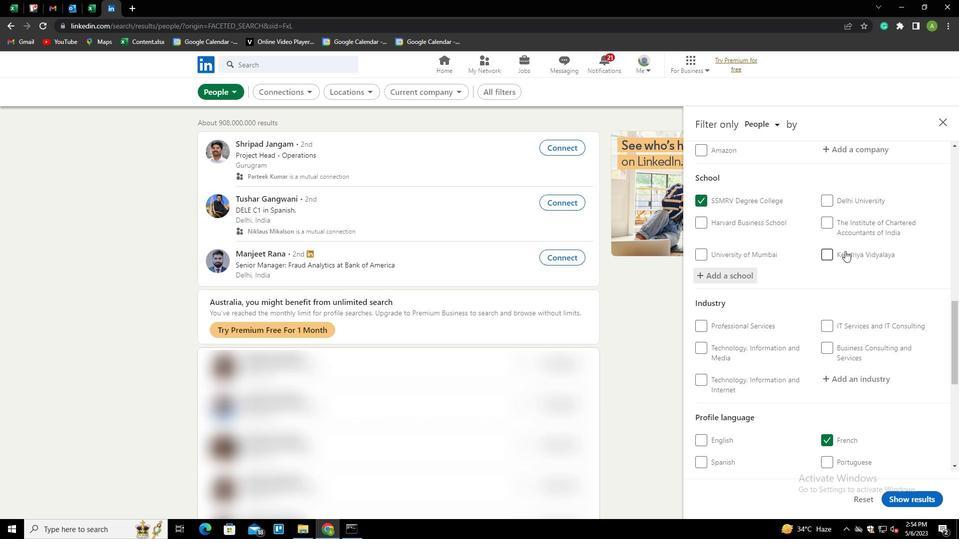 
Action: Mouse scrolled (845, 250) with delta (0, 0)
Screenshot: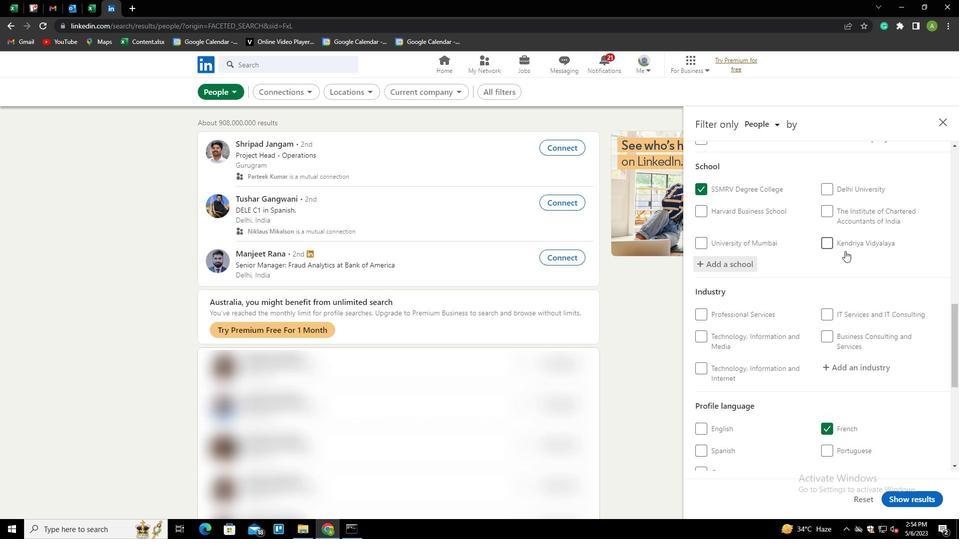 
Action: Mouse moved to (851, 228)
Screenshot: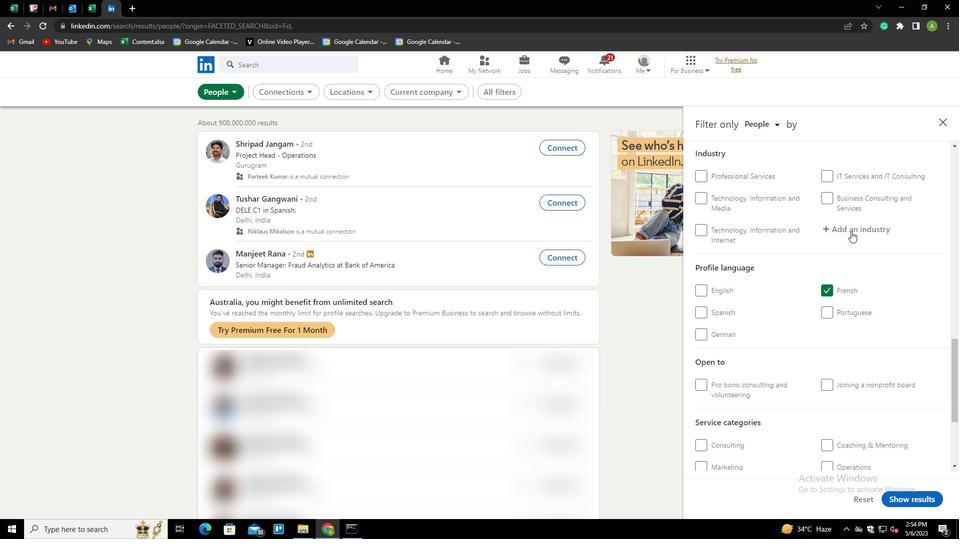 
Action: Mouse pressed left at (851, 228)
Screenshot: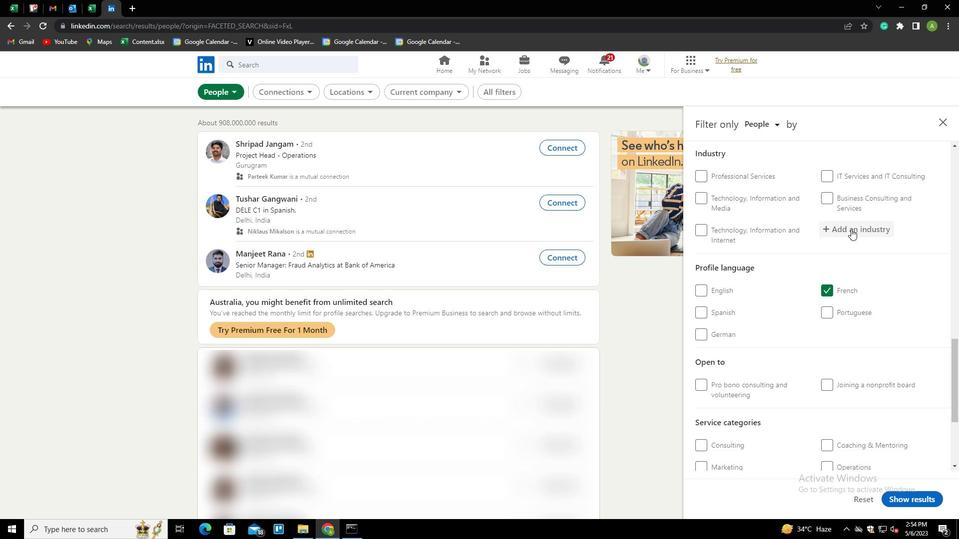 
Action: Key pressed <Key.shift><Key.shift><Key.shift><Key.shift><Key.shift><Key.shift><Key.shift><Key.shift><Key.shift><Key.shift><Key.shift><Key.shift><Key.shift><Key.shift><Key.shift><Key.shift><Key.shift><Key.shift><Key.shift><Key.shift><Key.shift><Key.shift><Key.shift><Key.shift><Key.shift><Key.shift>MEAT<Key.space><Key.shift>PRODUCTS<Key.space><Key.shift>MANUFACTURING<Key.down><Key.enter>
Screenshot: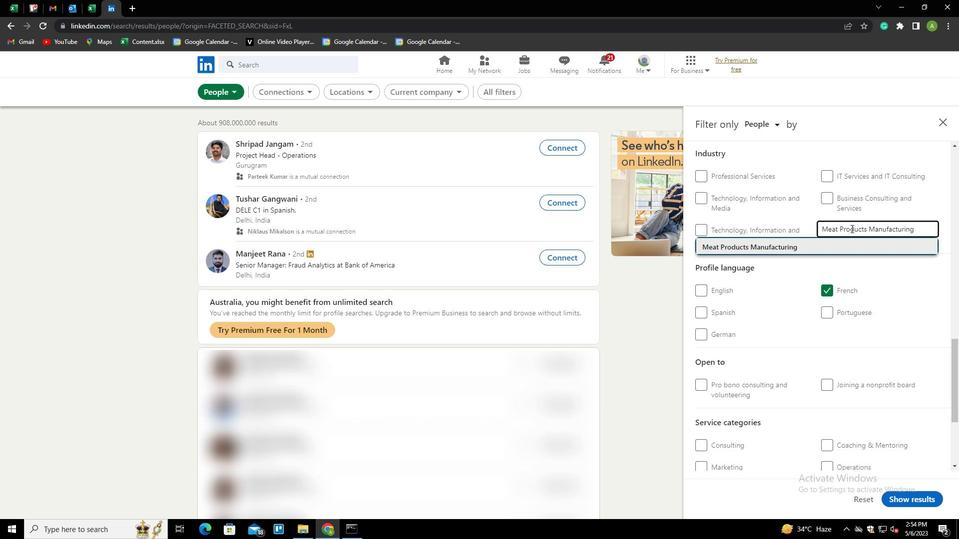 
Action: Mouse scrolled (851, 228) with delta (0, 0)
Screenshot: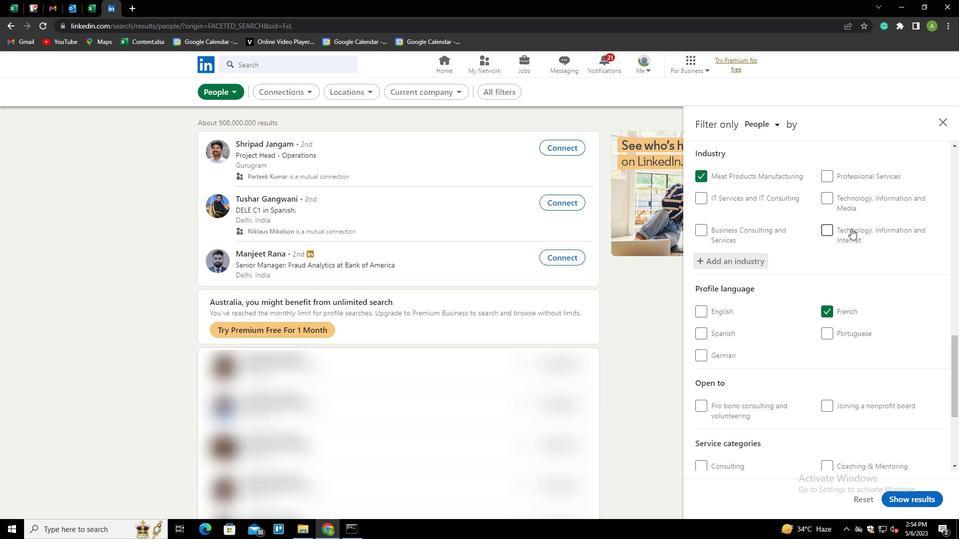 
Action: Mouse scrolled (851, 228) with delta (0, 0)
Screenshot: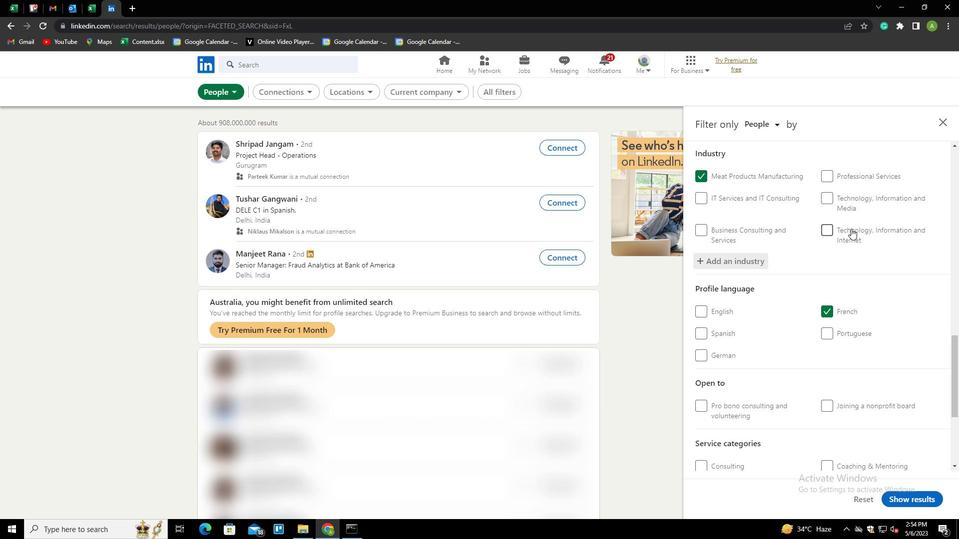 
Action: Mouse scrolled (851, 228) with delta (0, 0)
Screenshot: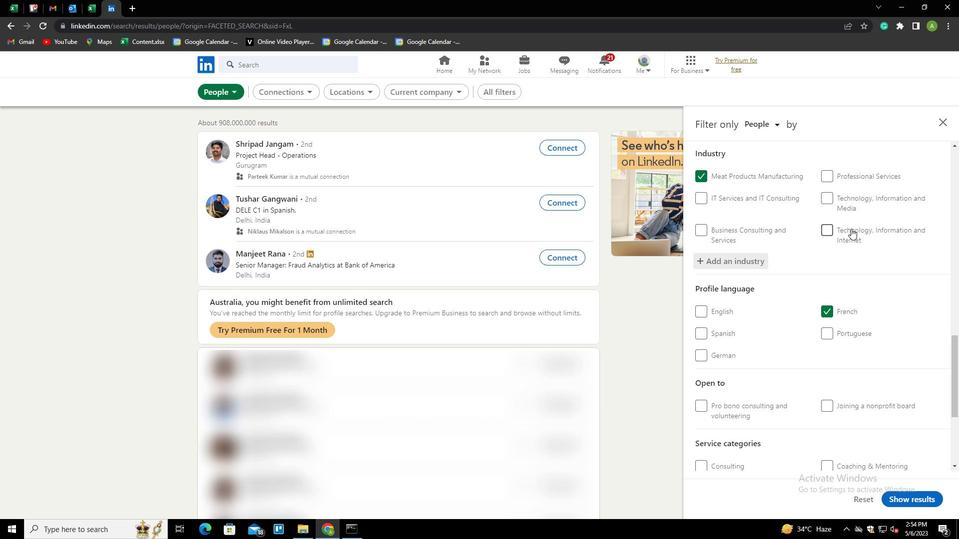
Action: Mouse scrolled (851, 228) with delta (0, 0)
Screenshot: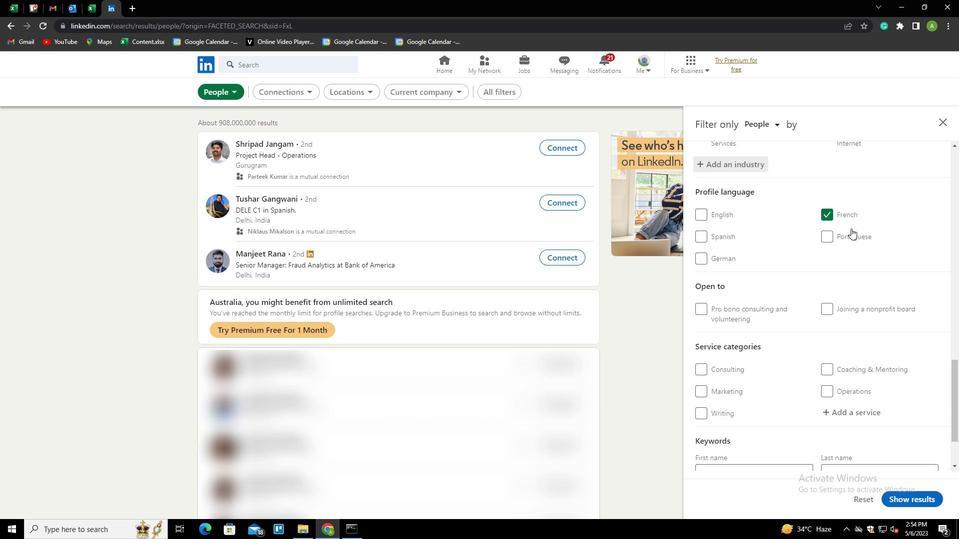 
Action: Mouse scrolled (851, 228) with delta (0, 0)
Screenshot: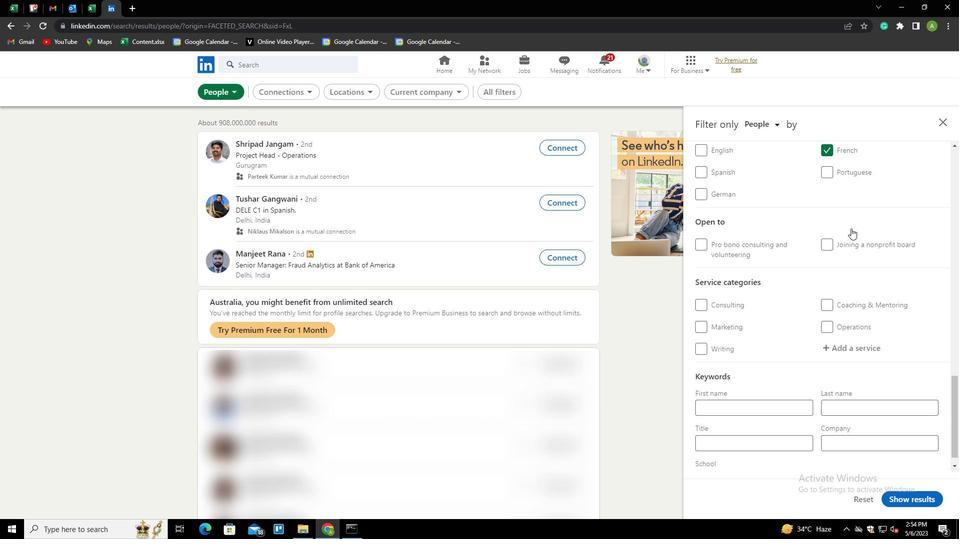 
Action: Mouse scrolled (851, 228) with delta (0, 0)
Screenshot: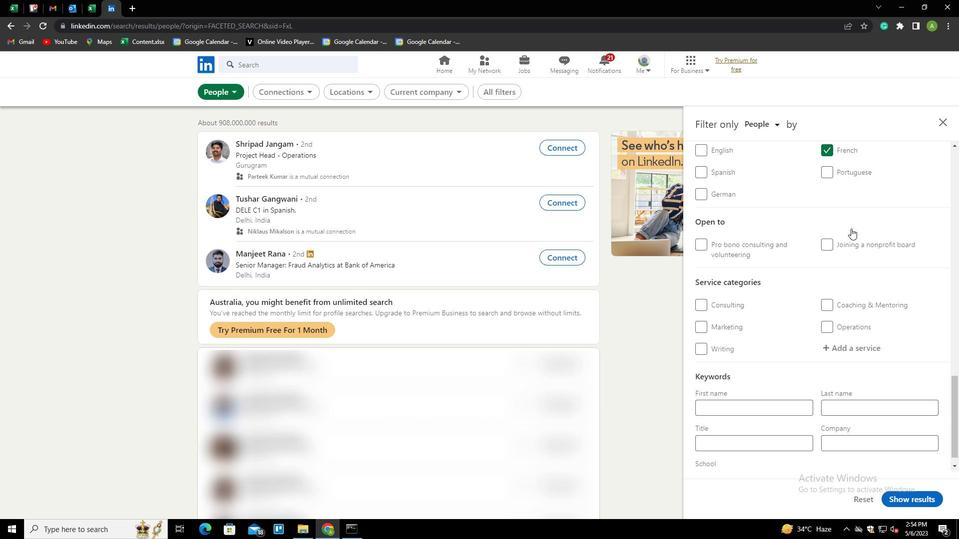 
Action: Mouse moved to (851, 326)
Screenshot: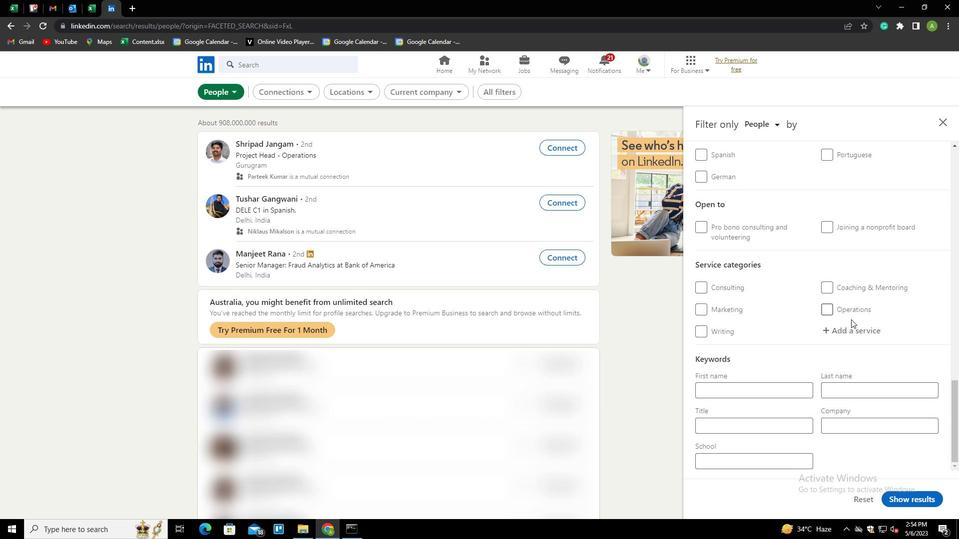 
Action: Mouse pressed left at (851, 326)
Screenshot: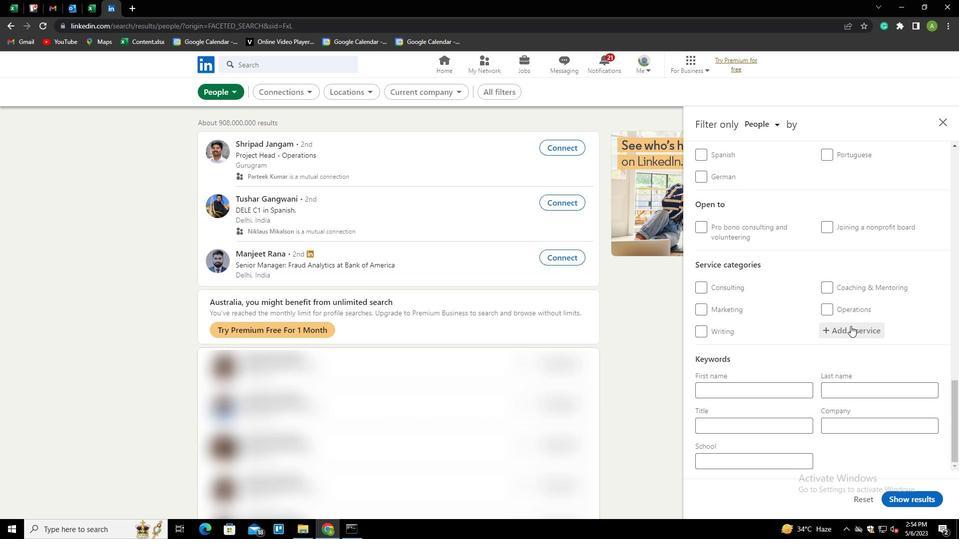 
Action: Key pressed <Key.shift>HOMEOWNERS<Key.space><Key.shift>INSURACE<Key.down><Key.backspace><Key.backspace><Key.backspace><Key.backspace><Key.backspace><Key.backspace>S<Key.down><Key.enter>
Screenshot: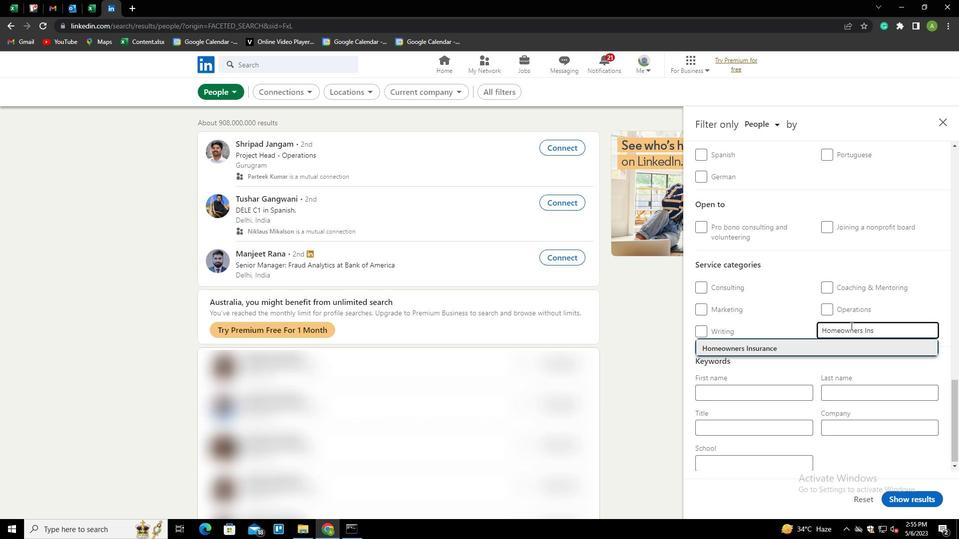 
Action: Mouse scrolled (851, 325) with delta (0, 0)
Screenshot: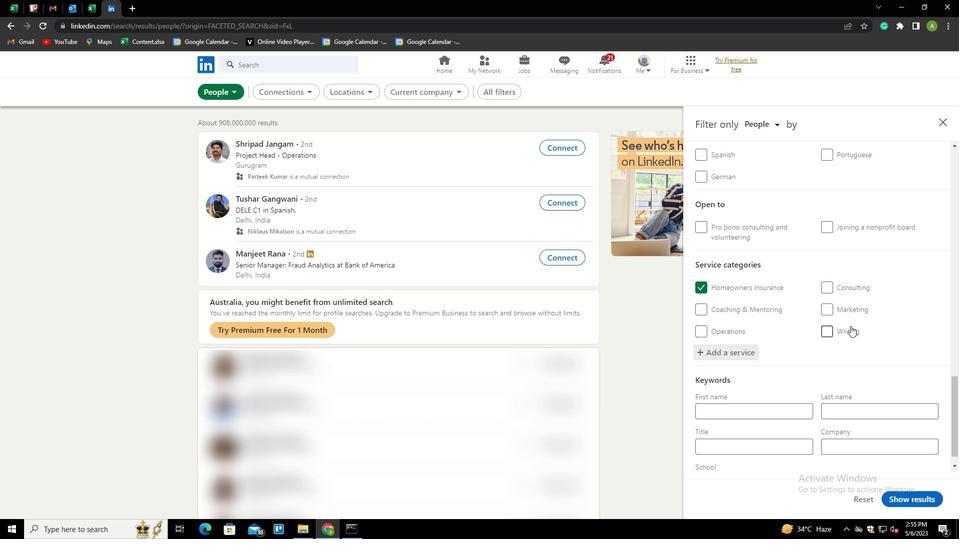 
Action: Mouse scrolled (851, 325) with delta (0, 0)
Screenshot: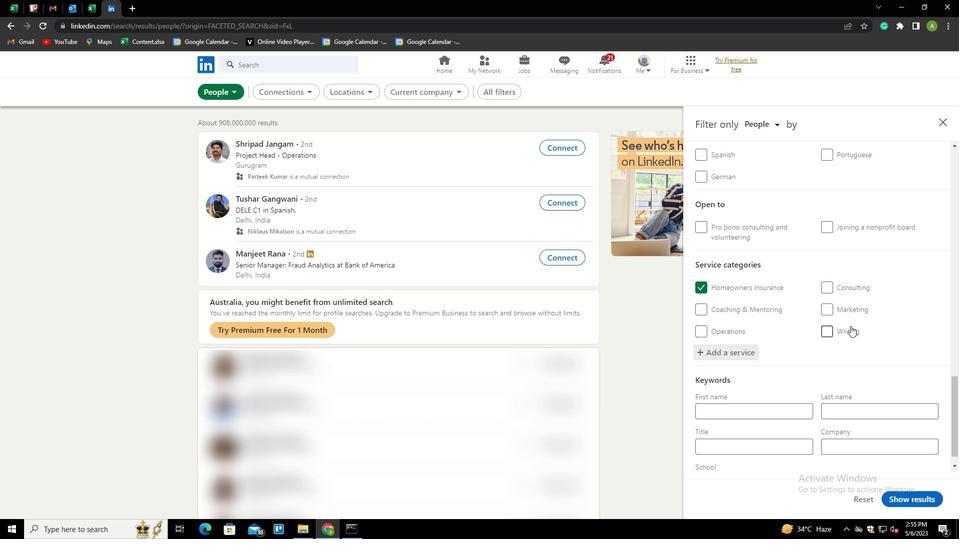 
Action: Mouse scrolled (851, 325) with delta (0, 0)
Screenshot: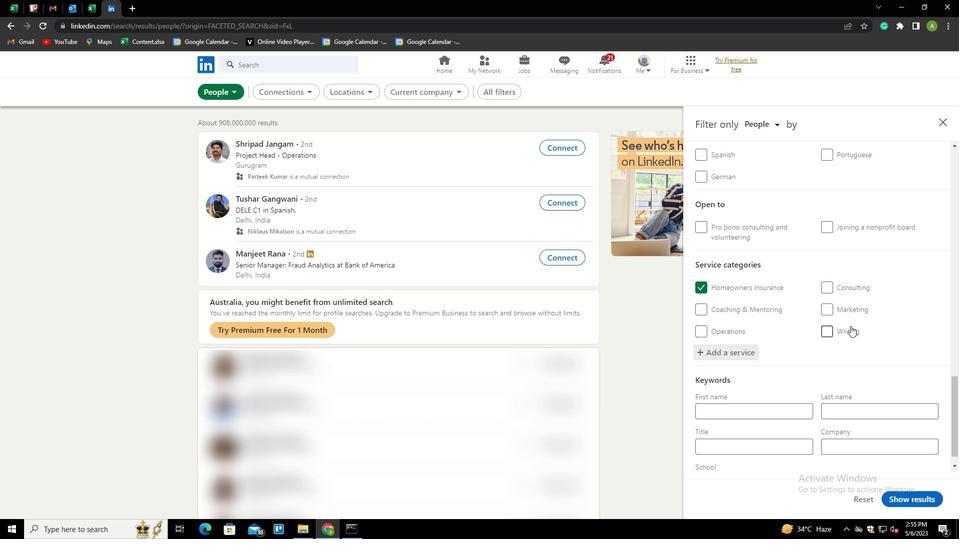 
Action: Mouse scrolled (851, 325) with delta (0, 0)
Screenshot: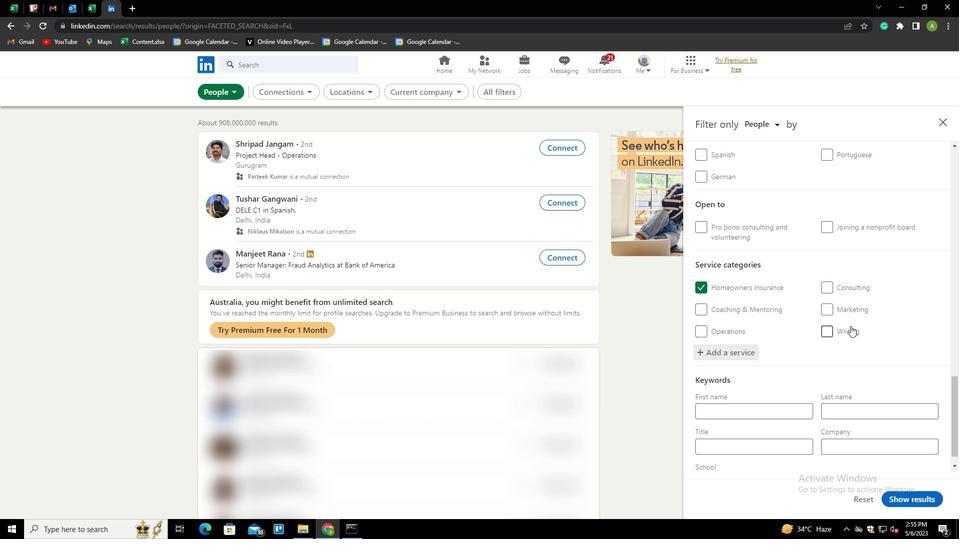 
Action: Mouse moved to (768, 430)
Screenshot: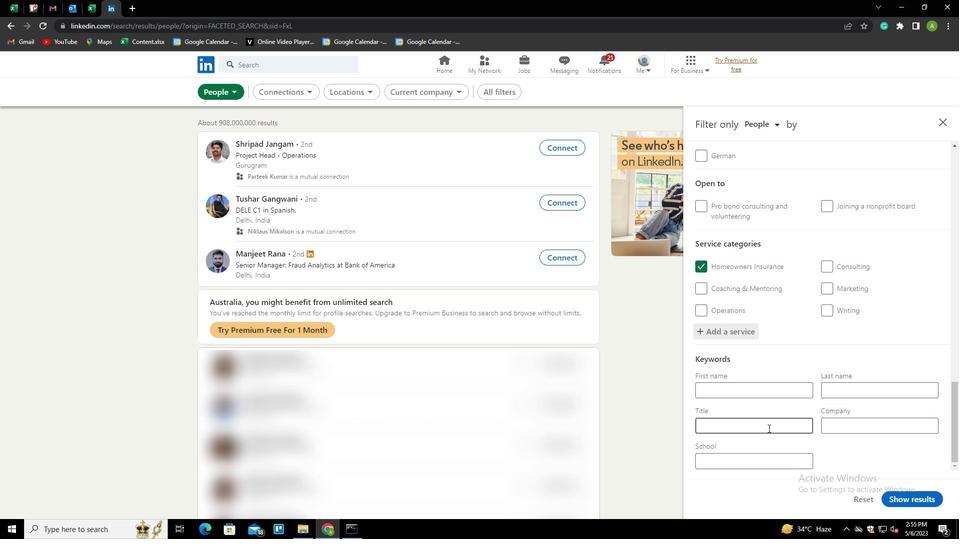 
Action: Mouse pressed left at (768, 430)
Screenshot: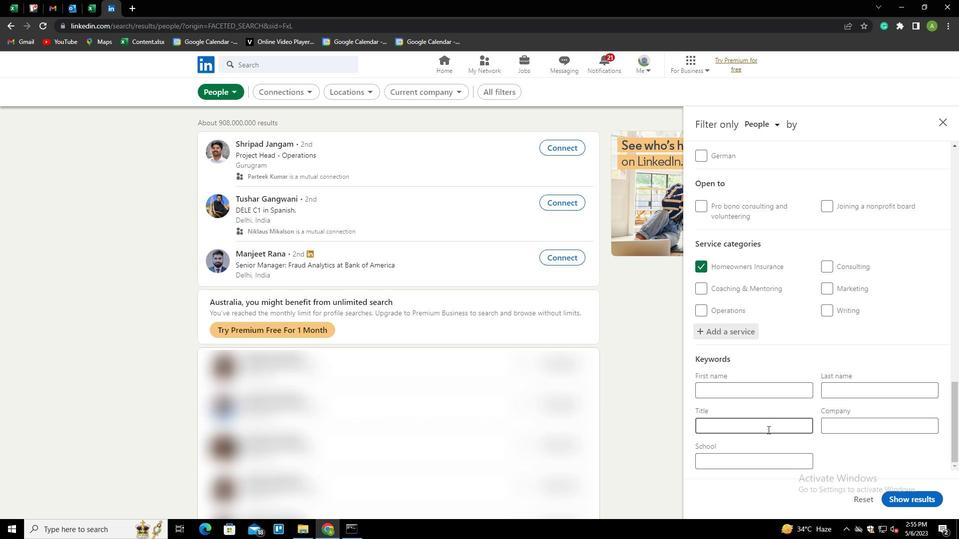 
Action: Key pressed <Key.shift>BOARD<Key.space>OF<Key.space><Key.shift>DE<Key.backspace>IREVTORD<Key.backspace>S
Screenshot: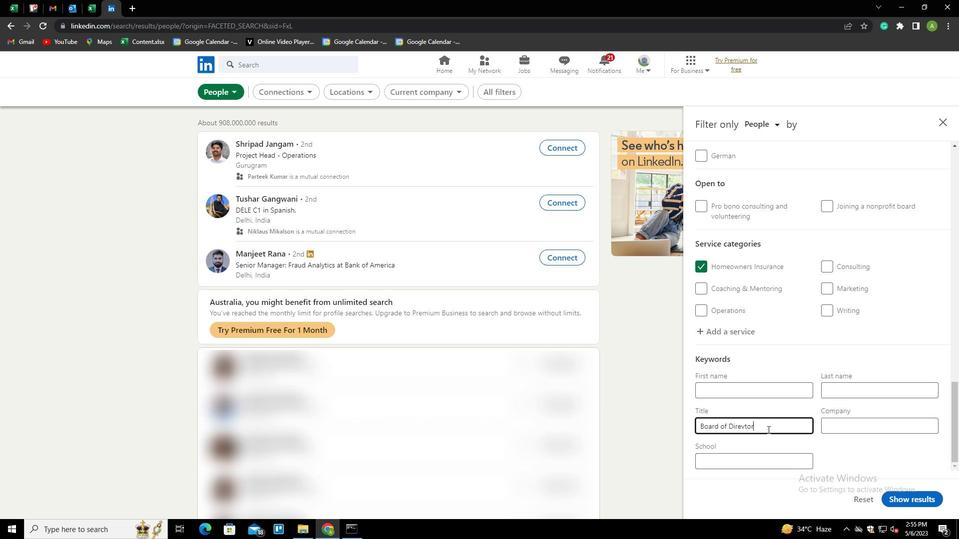 
Action: Mouse moved to (745, 428)
Screenshot: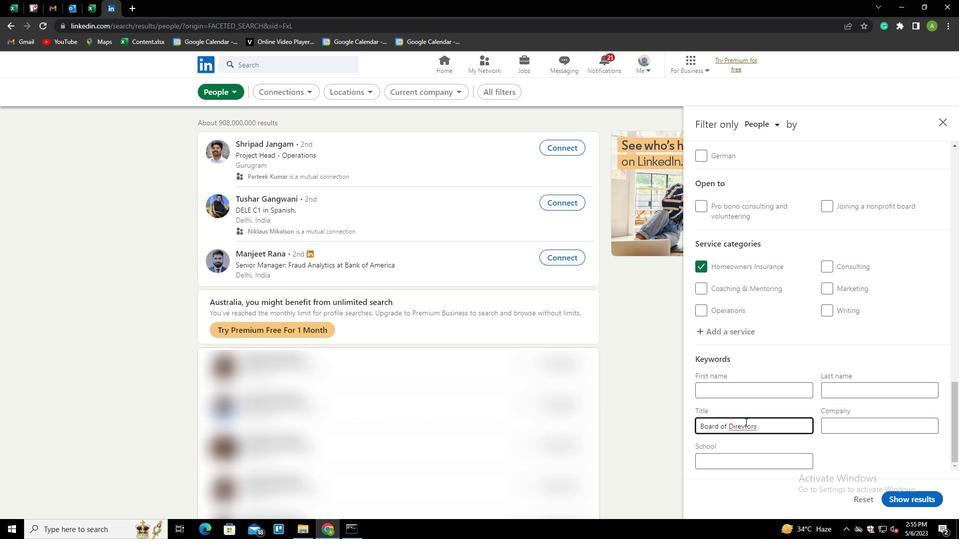 
Action: Mouse pressed left at (745, 428)
Screenshot: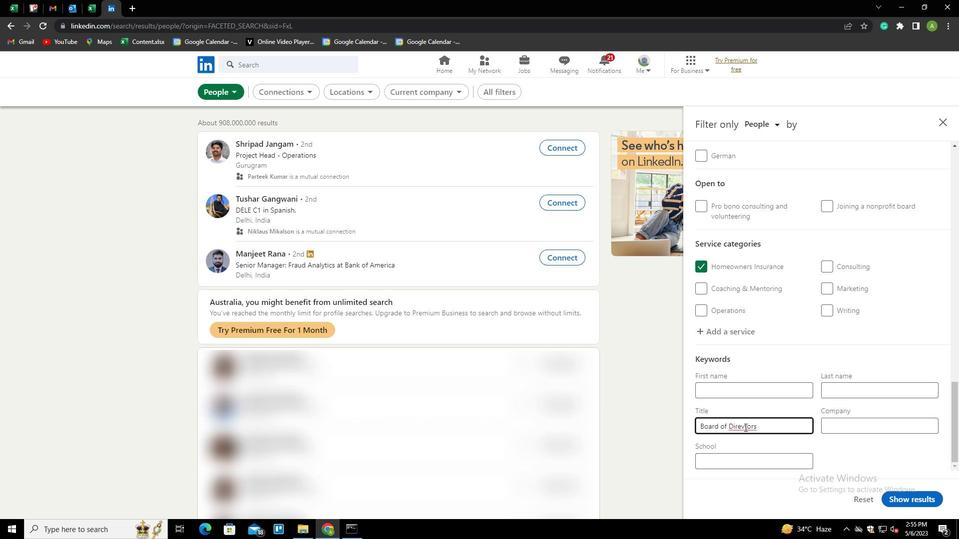 
Action: Mouse moved to (775, 444)
Screenshot: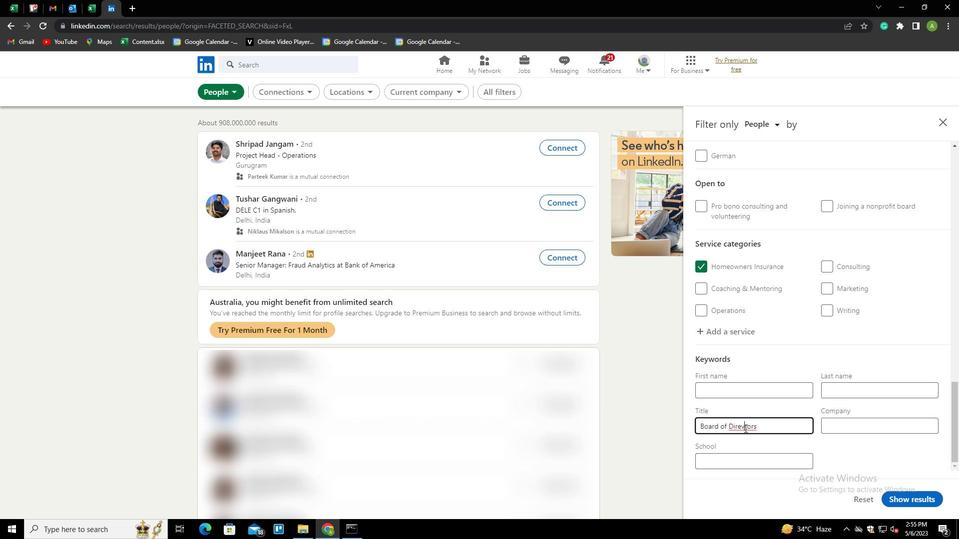 
Action: Key pressed <Key.backspace>C
Screenshot: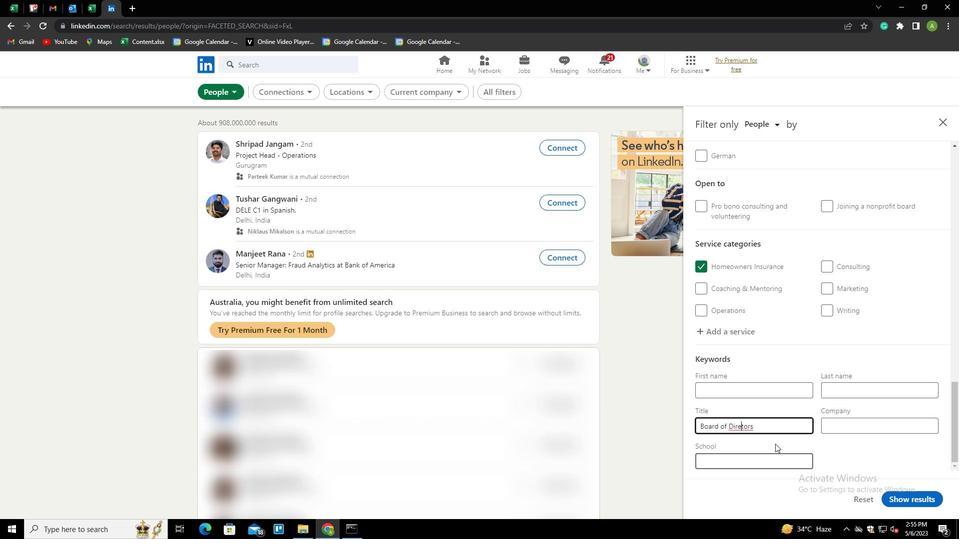 
Action: Mouse moved to (895, 460)
Screenshot: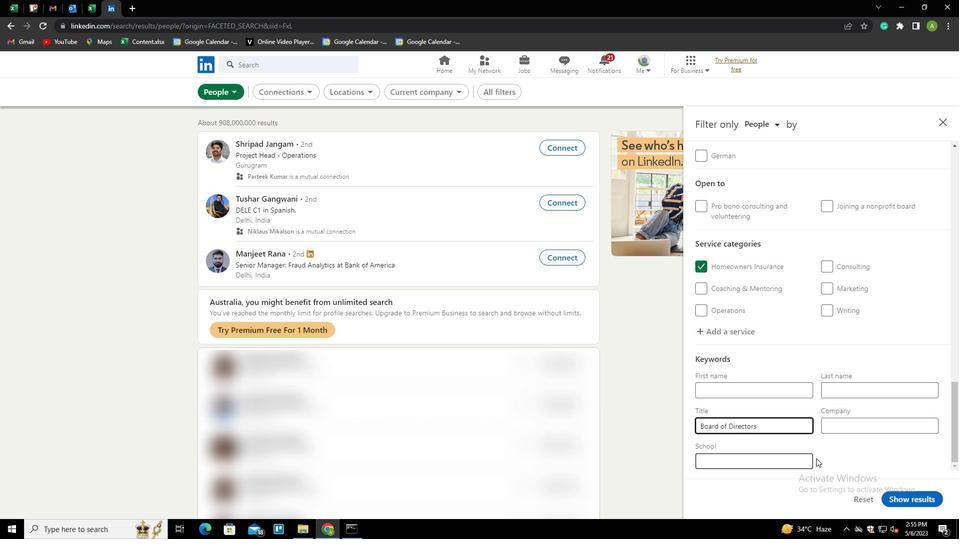 
Action: Mouse pressed left at (895, 460)
Screenshot: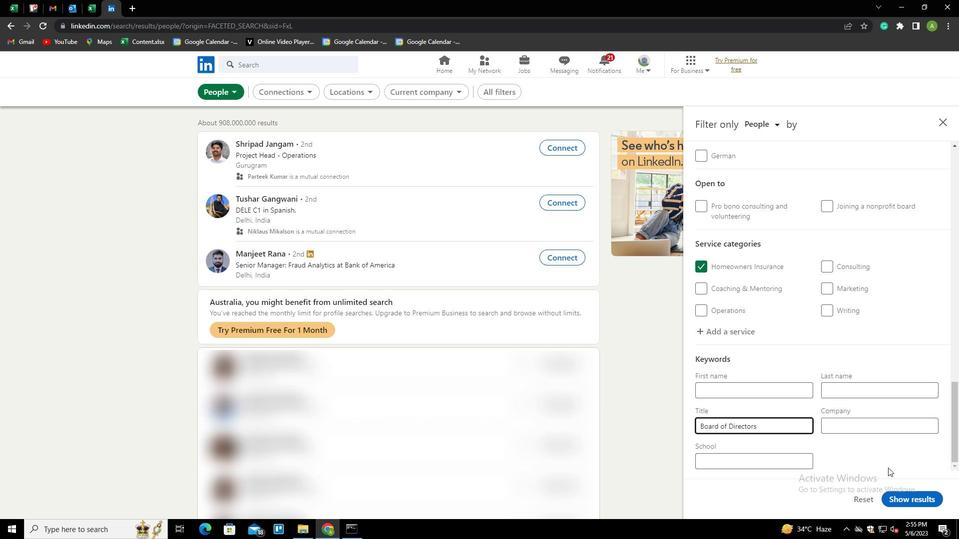 
Action: Mouse moved to (913, 497)
Screenshot: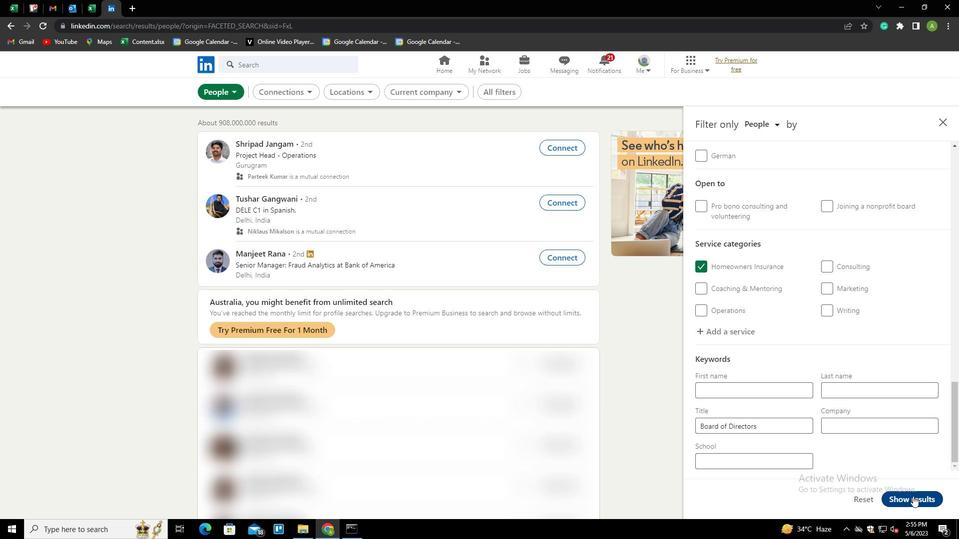 
Action: Mouse pressed left at (913, 497)
Screenshot: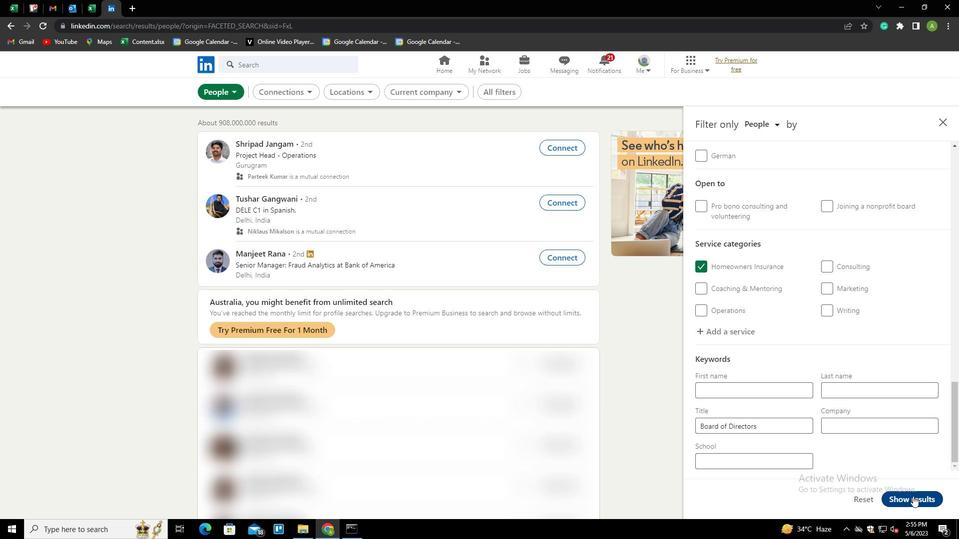 
Action: Mouse moved to (909, 497)
Screenshot: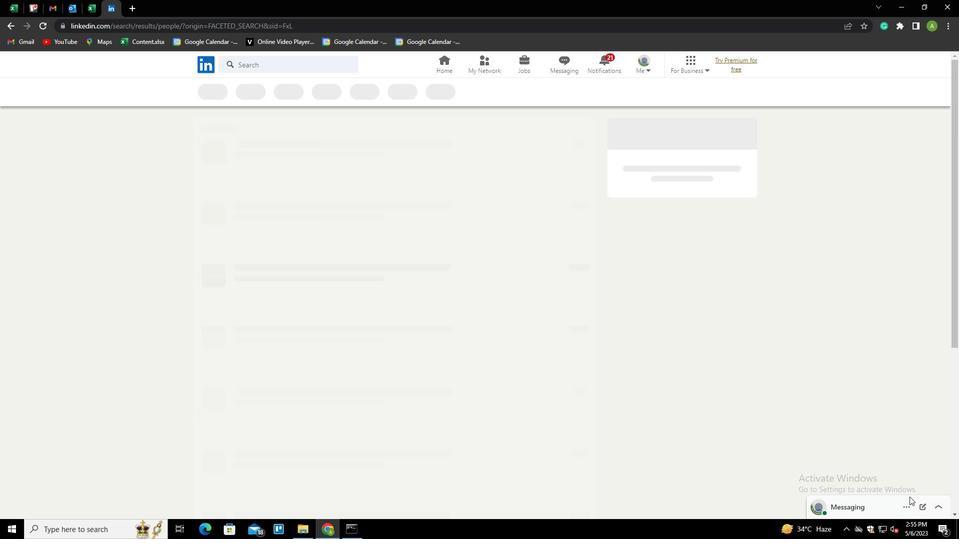 
